Task: Research Airbnb accommodation in Butel, Macedonia from 6th December, 2023 to 15th December, 2023 for 6 adults.6 bedrooms having 6 beds and 6 bathrooms. Property type can be house. Amenities needed are: wifi, TV, free parkinig on premises, gym, breakfast. Look for 5 properties as per requirement.
Action: Mouse moved to (408, 85)
Screenshot: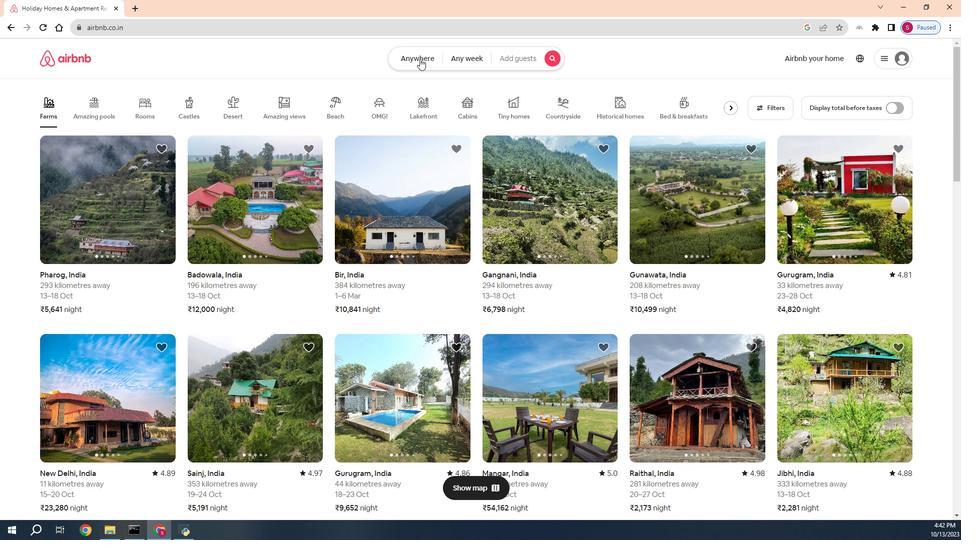
Action: Mouse pressed left at (408, 85)
Screenshot: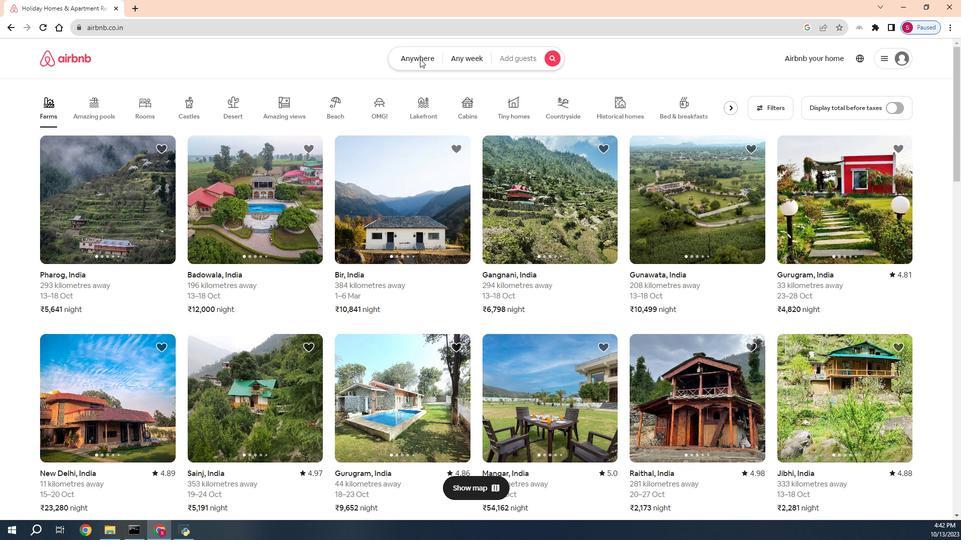
Action: Mouse moved to (362, 120)
Screenshot: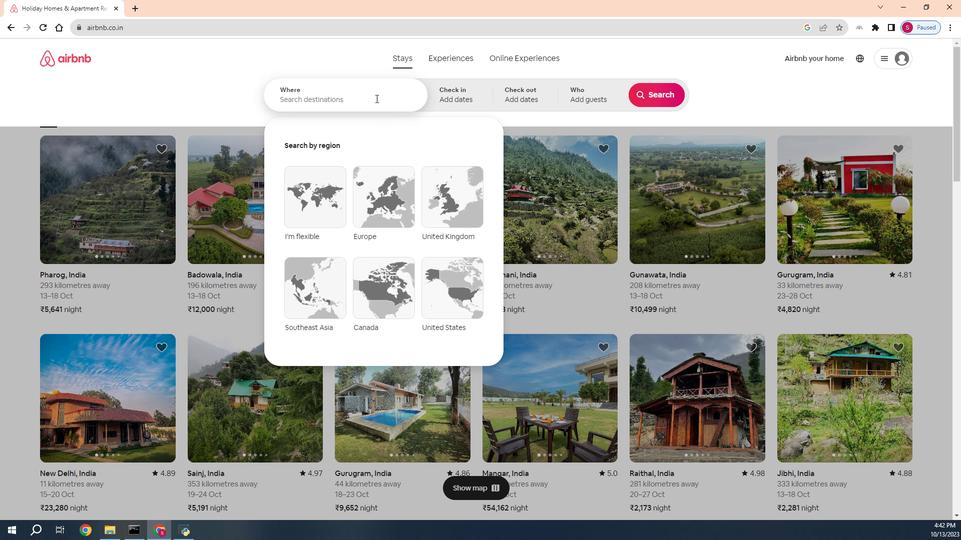 
Action: Mouse pressed left at (362, 120)
Screenshot: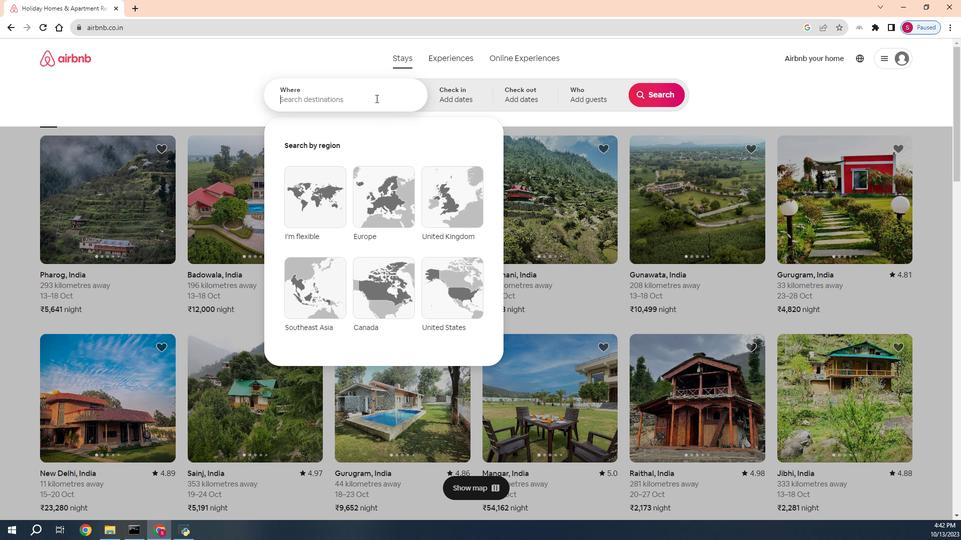 
Action: Mouse moved to (362, 120)
Screenshot: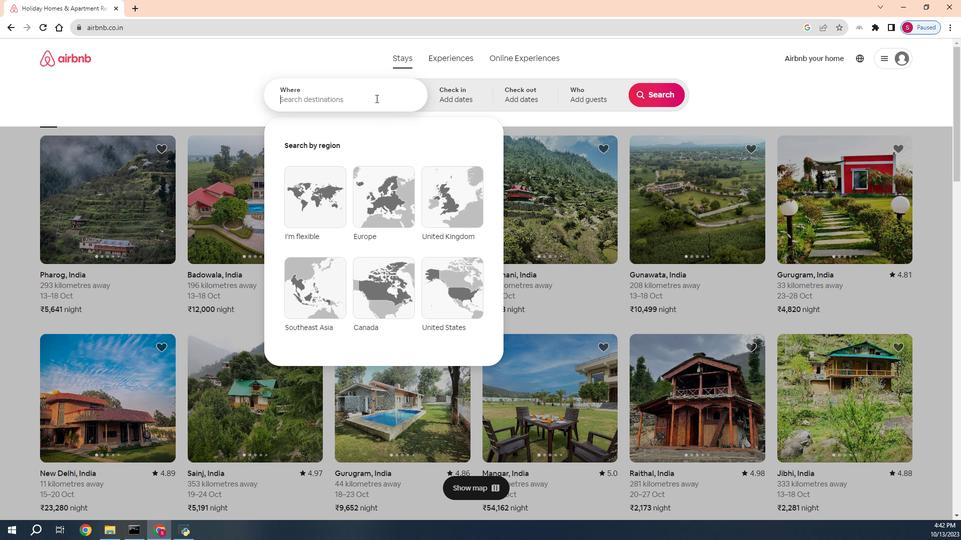 
Action: Key pressed <Key.shift>Butel,<Key.space><Key.shift>Macedonia
Screenshot: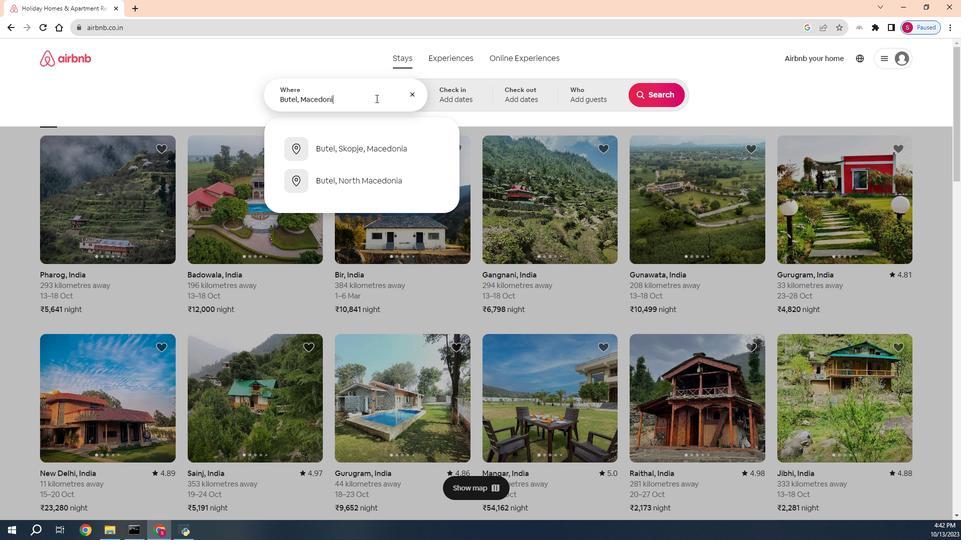 
Action: Mouse moved to (444, 102)
Screenshot: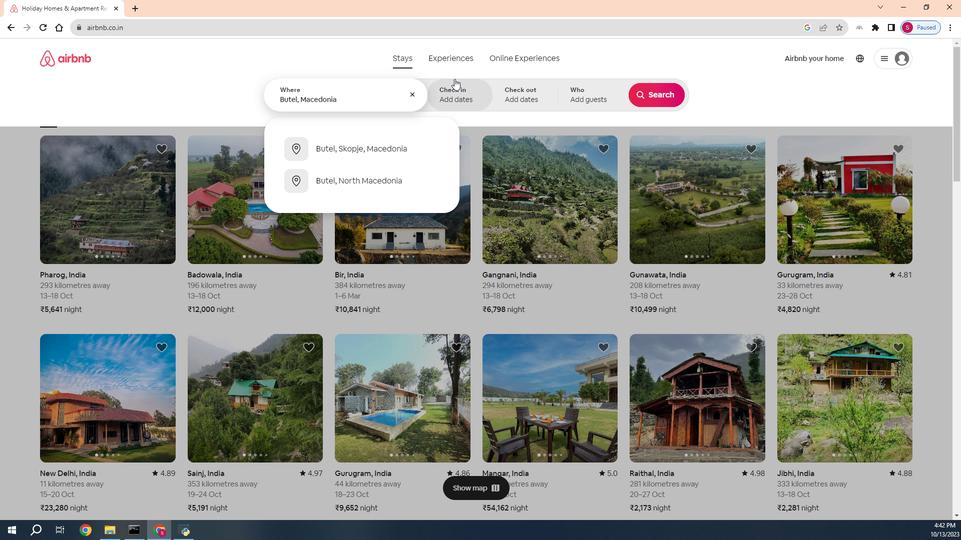 
Action: Mouse pressed left at (444, 102)
Screenshot: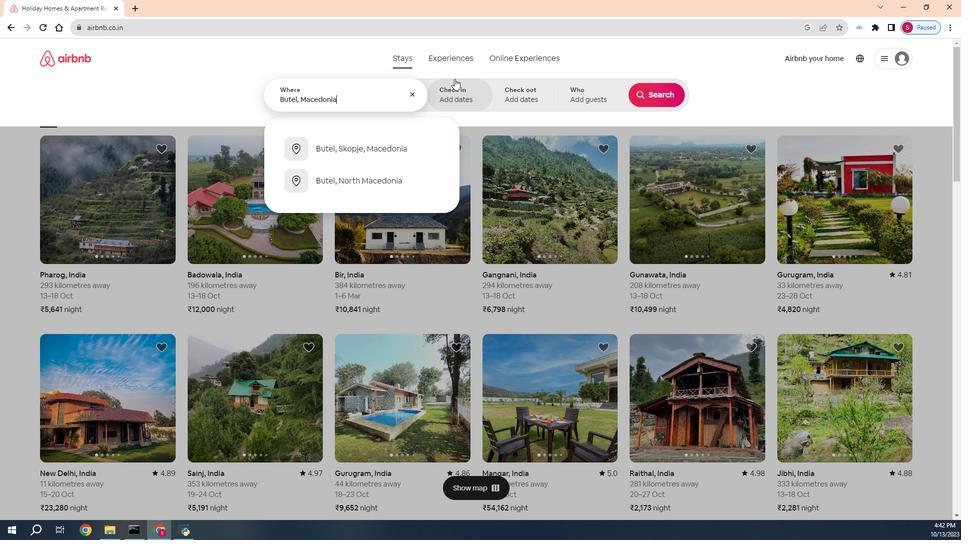 
Action: Mouse moved to (652, 182)
Screenshot: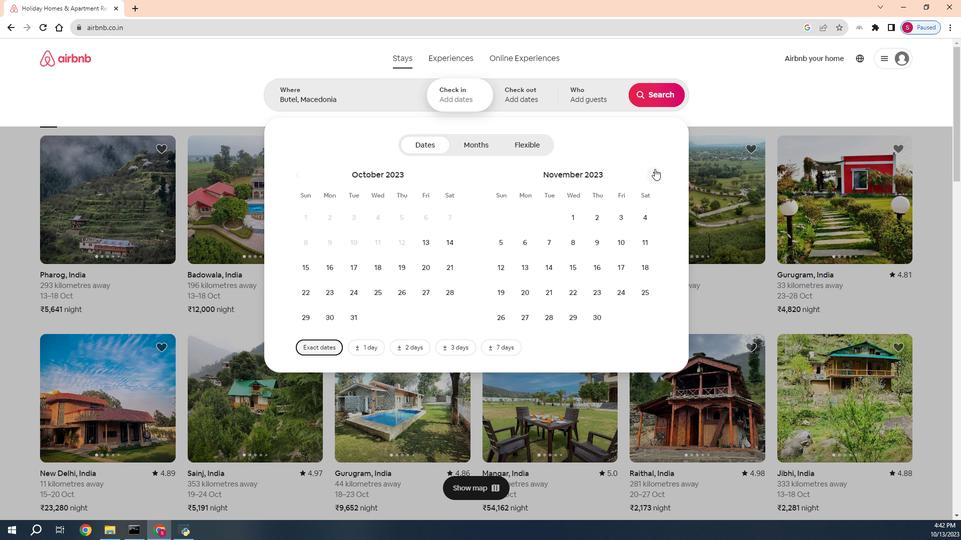 
Action: Mouse pressed left at (652, 182)
Screenshot: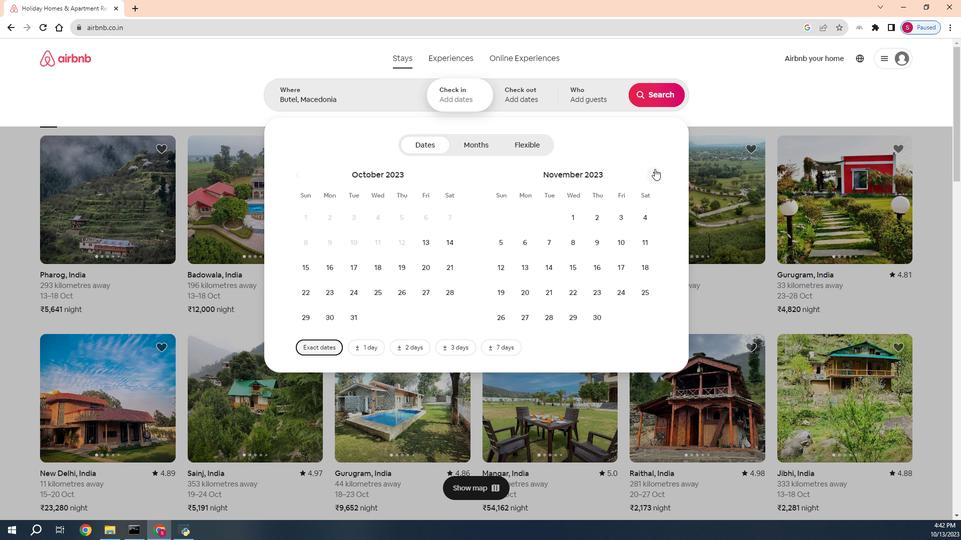 
Action: Mouse moved to (573, 254)
Screenshot: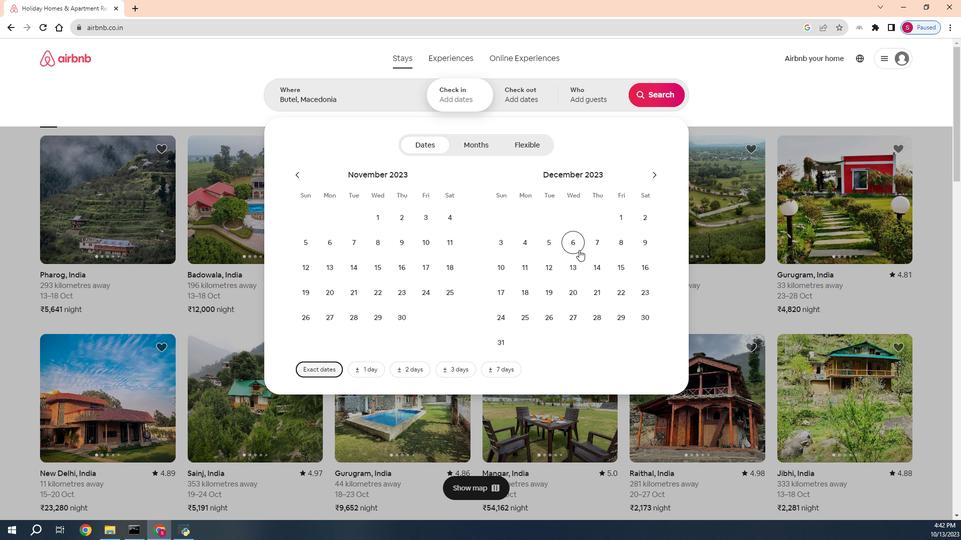 
Action: Mouse pressed left at (573, 254)
Screenshot: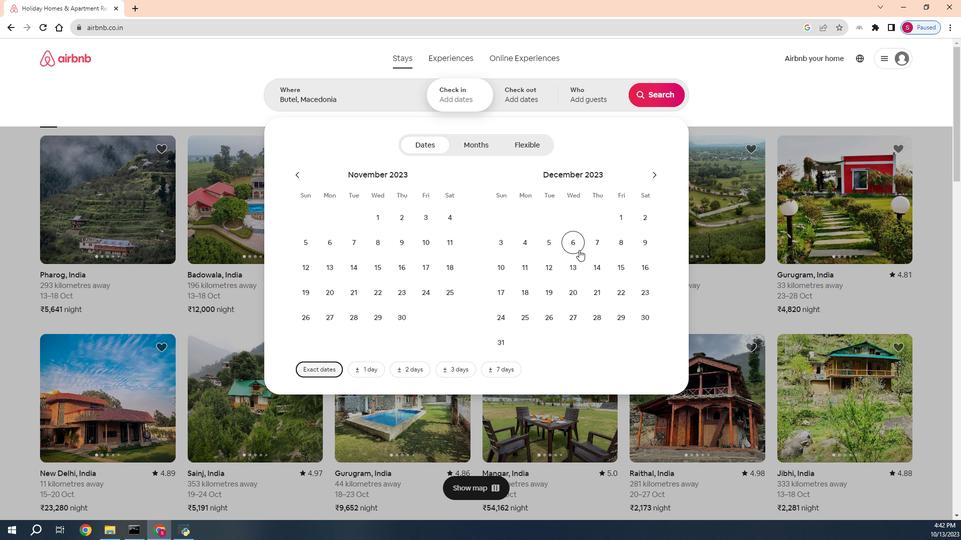 
Action: Mouse moved to (620, 273)
Screenshot: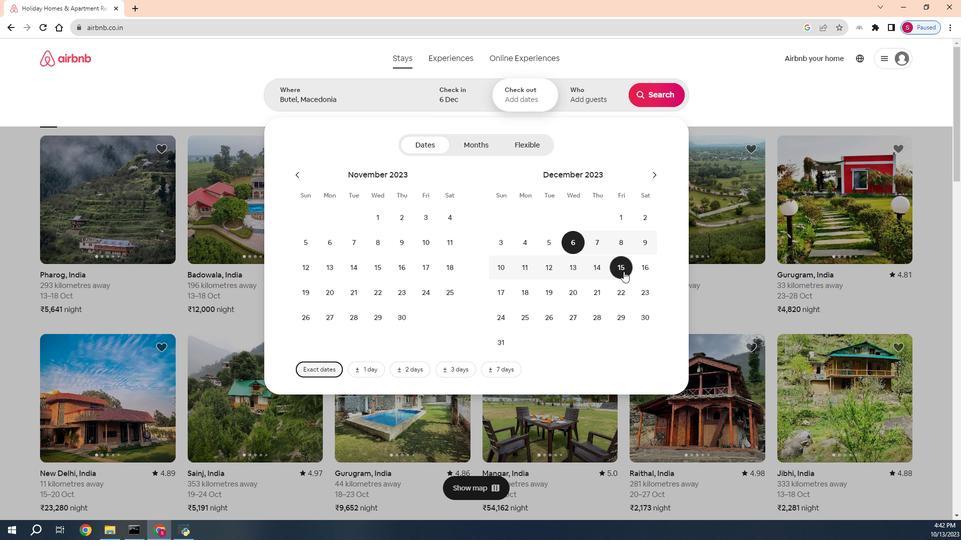 
Action: Mouse pressed left at (620, 273)
Screenshot: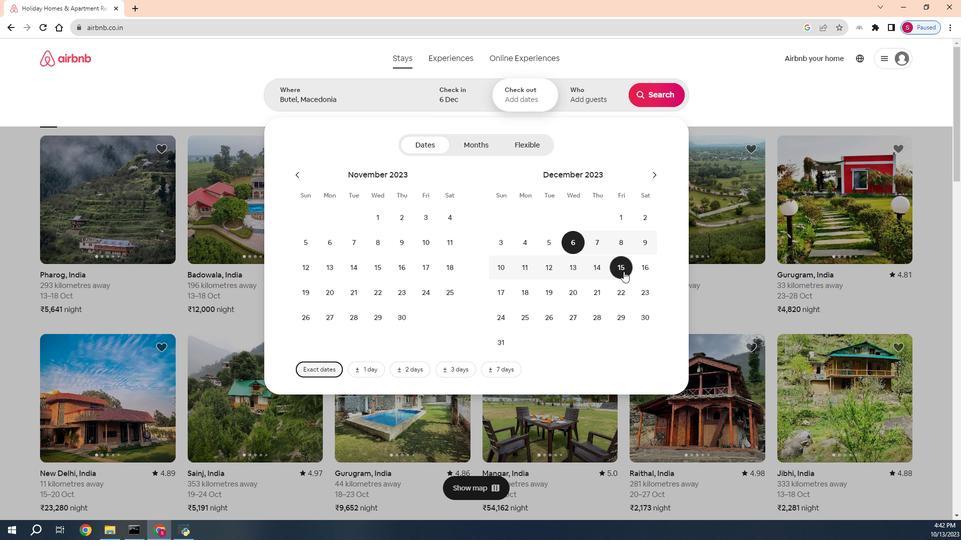 
Action: Mouse moved to (571, 124)
Screenshot: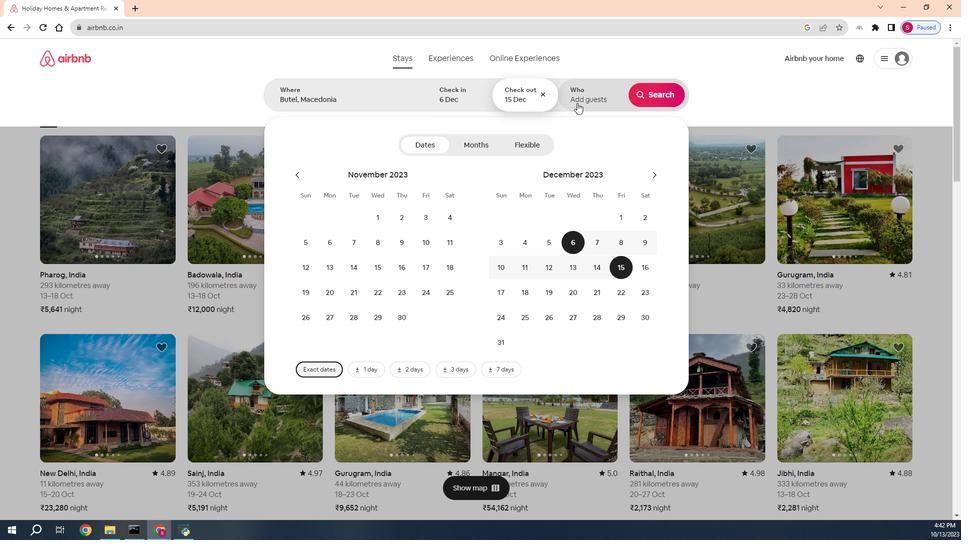 
Action: Mouse pressed left at (571, 124)
Screenshot: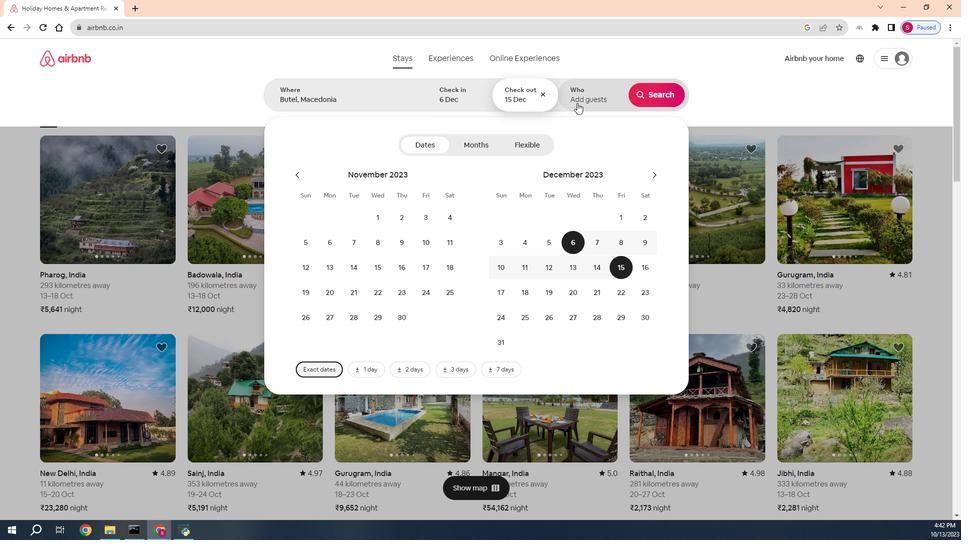 
Action: Mouse moved to (661, 163)
Screenshot: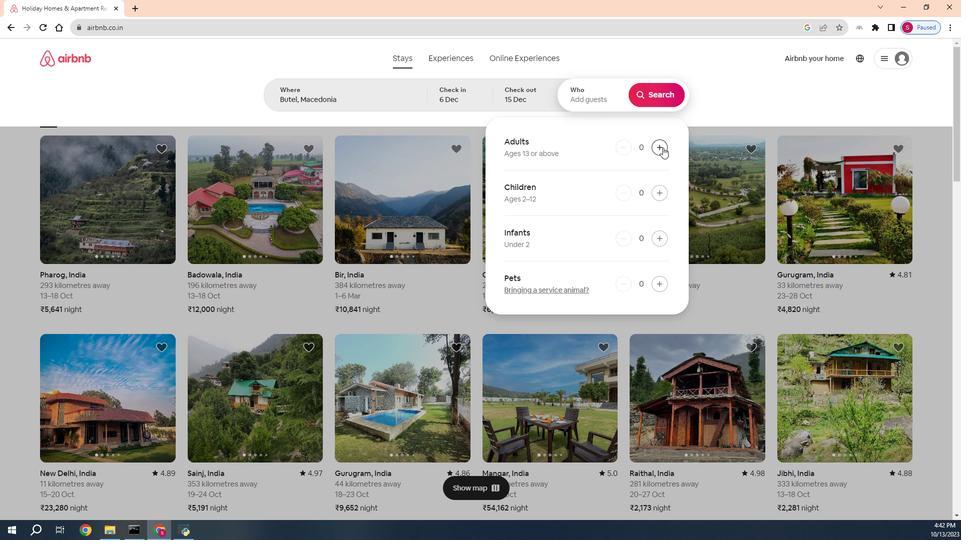 
Action: Mouse pressed left at (661, 163)
Screenshot: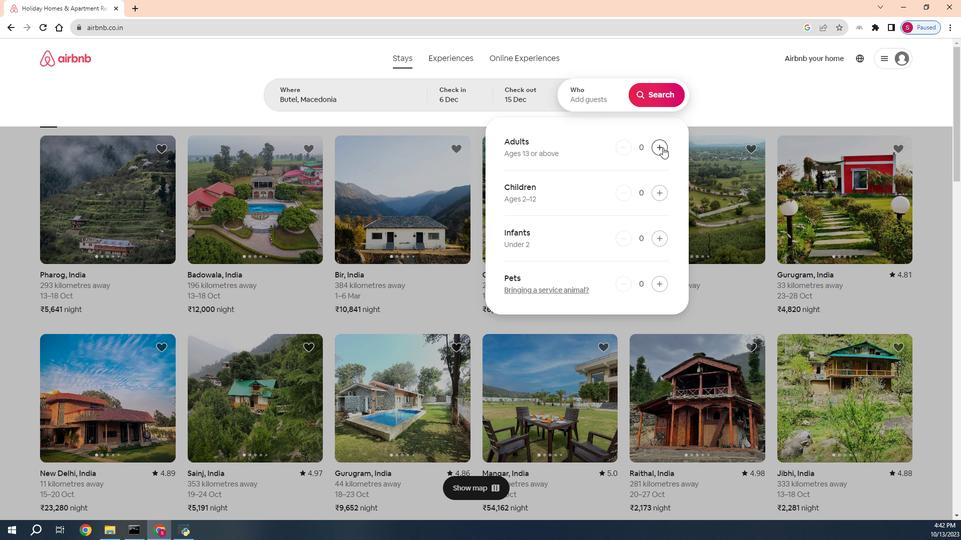 
Action: Mouse pressed left at (661, 163)
Screenshot: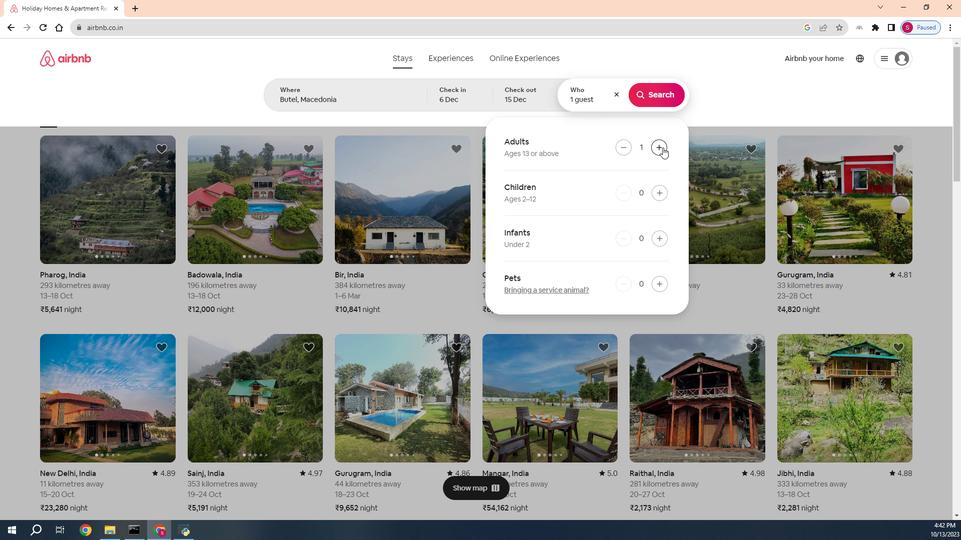 
Action: Mouse pressed left at (661, 163)
Screenshot: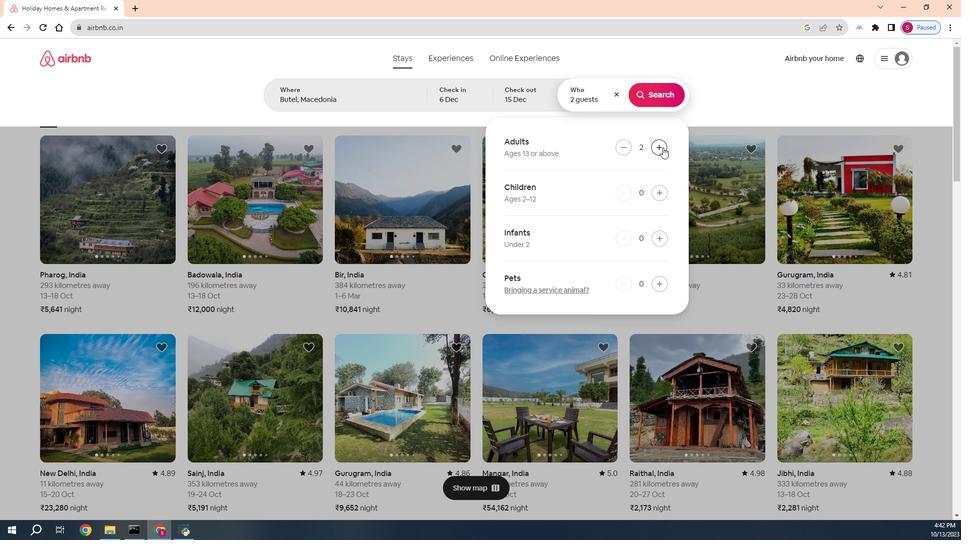 
Action: Mouse pressed left at (661, 163)
Screenshot: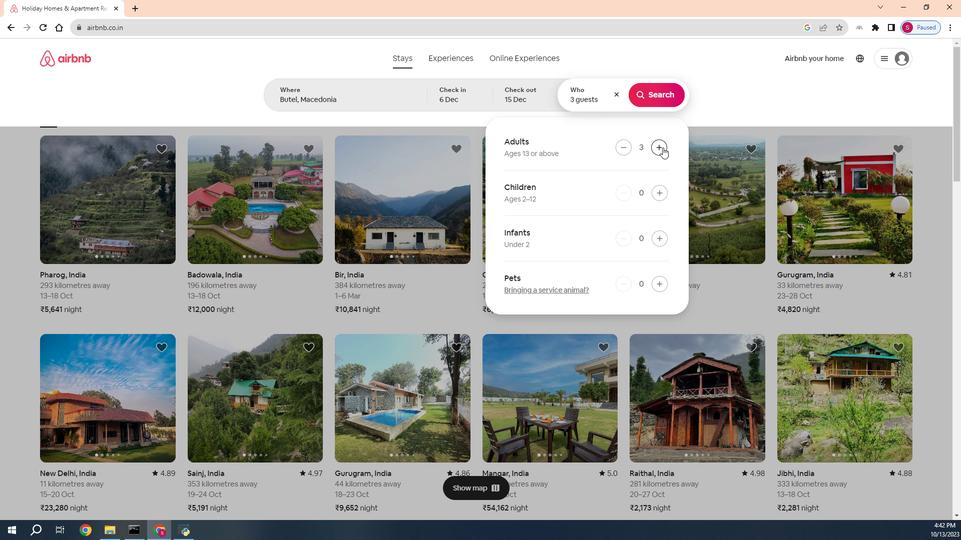 
Action: Mouse pressed left at (661, 163)
Screenshot: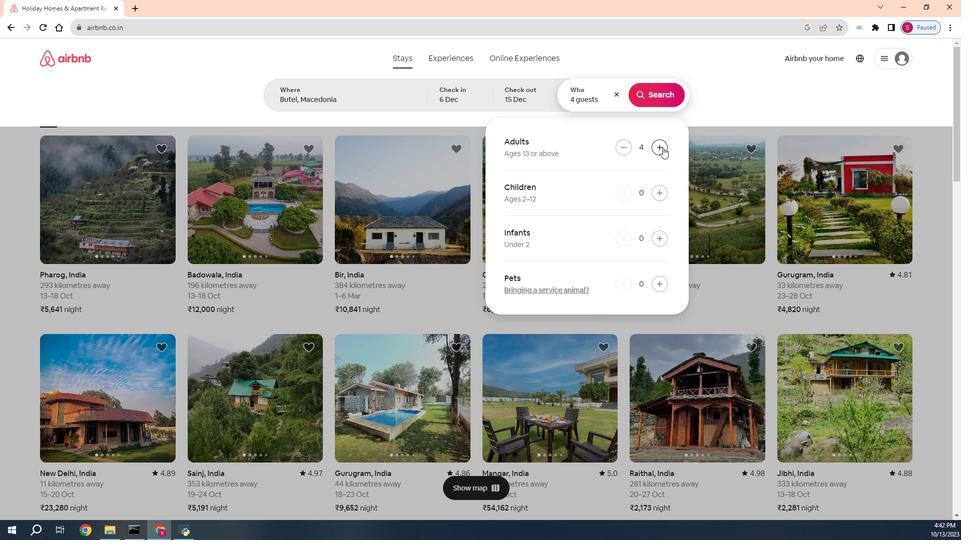 
Action: Mouse pressed left at (661, 163)
Screenshot: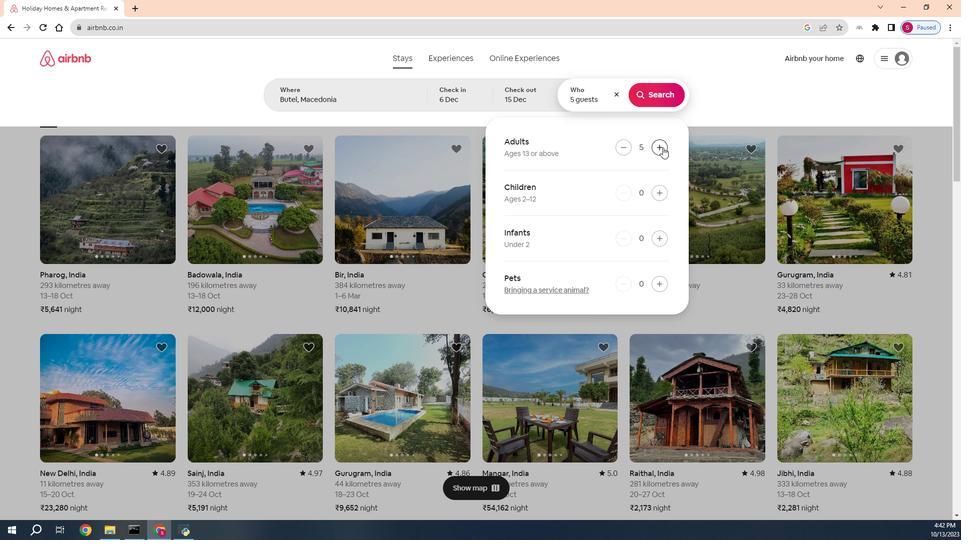 
Action: Mouse moved to (661, 110)
Screenshot: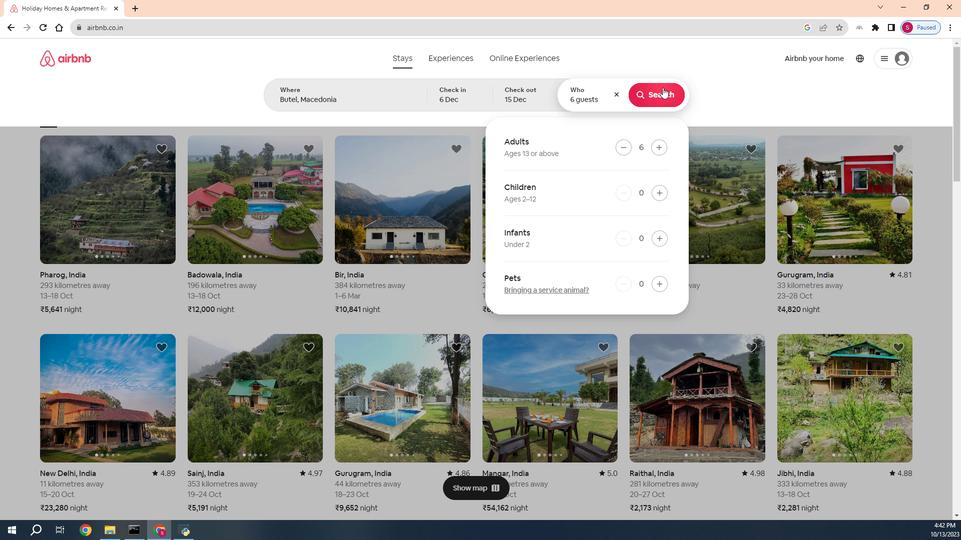 
Action: Mouse pressed left at (661, 110)
Screenshot: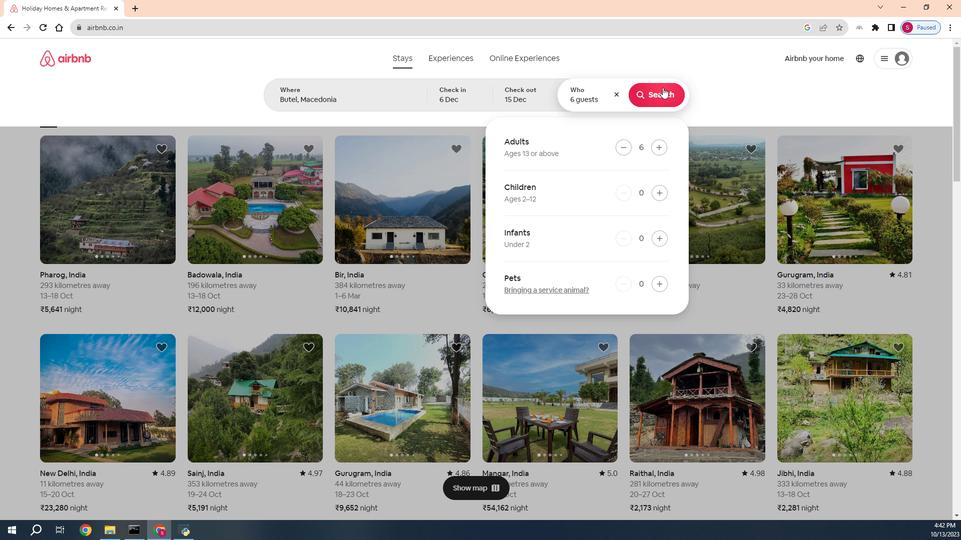 
Action: Mouse moved to (789, 118)
Screenshot: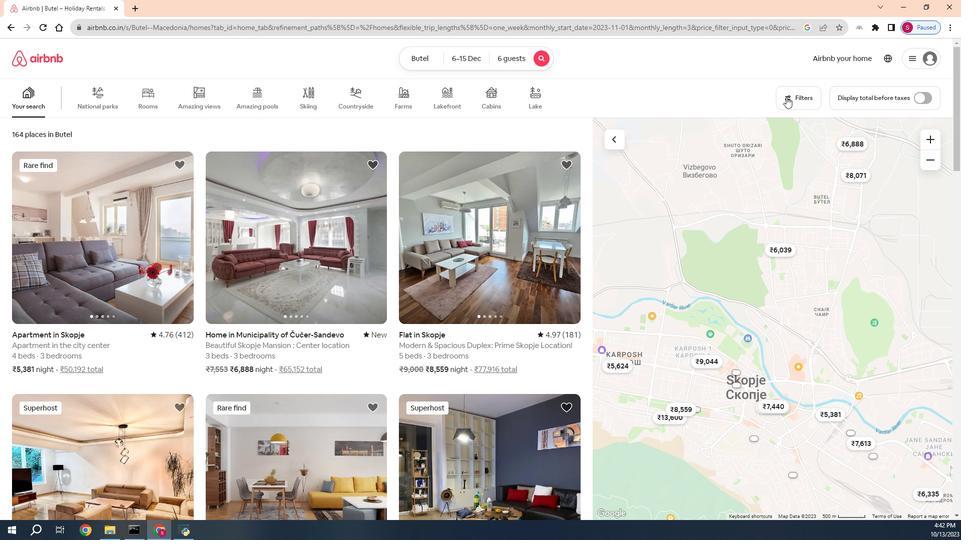 
Action: Mouse pressed left at (789, 118)
Screenshot: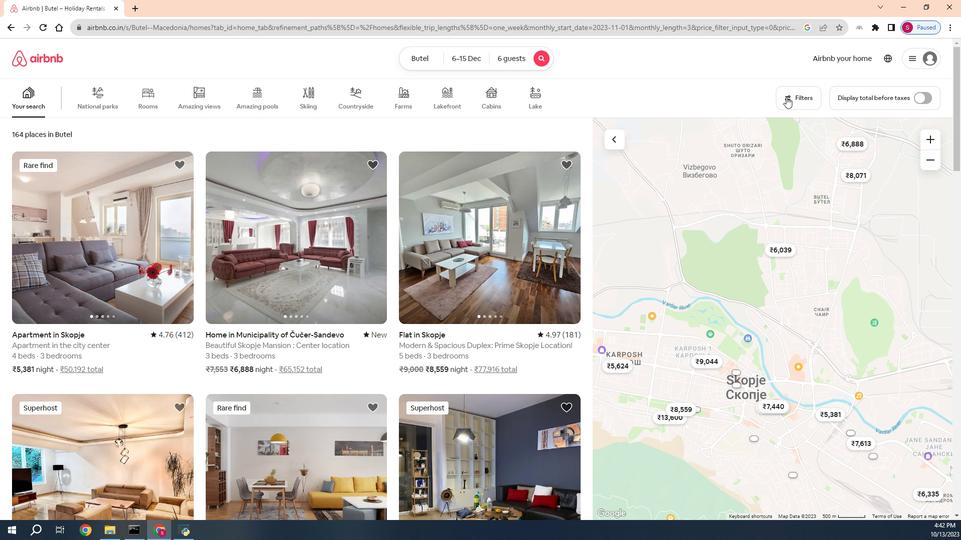 
Action: Mouse moved to (374, 253)
Screenshot: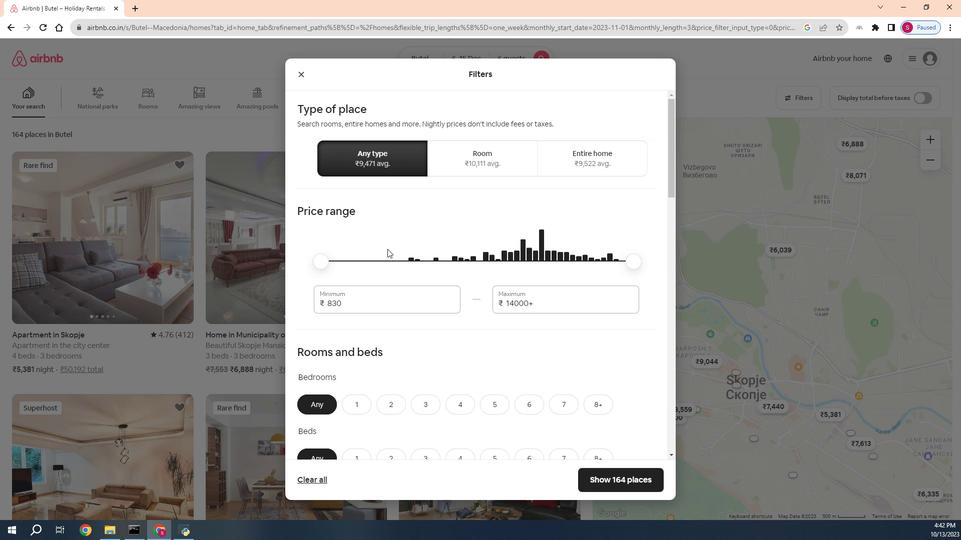 
Action: Mouse scrolled (374, 253) with delta (0, 0)
Screenshot: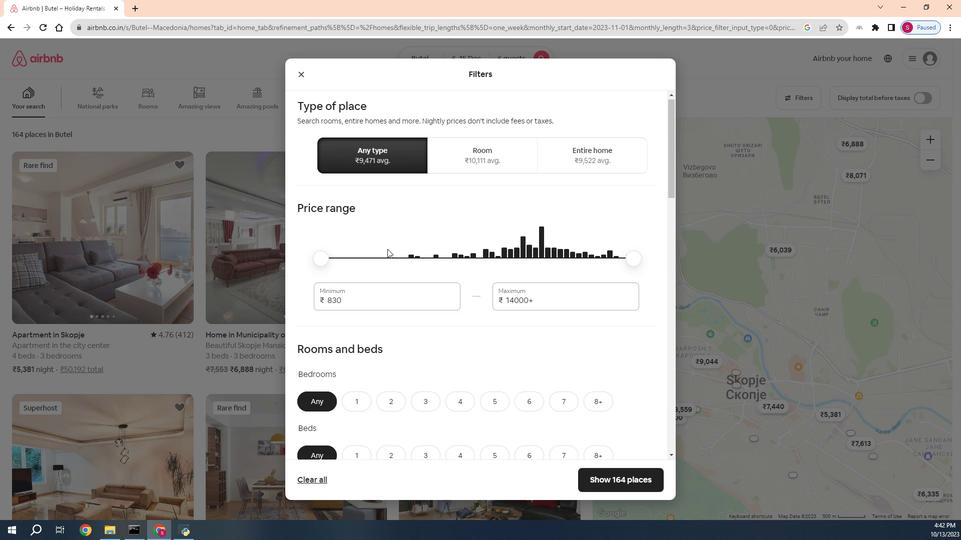 
Action: Mouse scrolled (374, 253) with delta (0, 0)
Screenshot: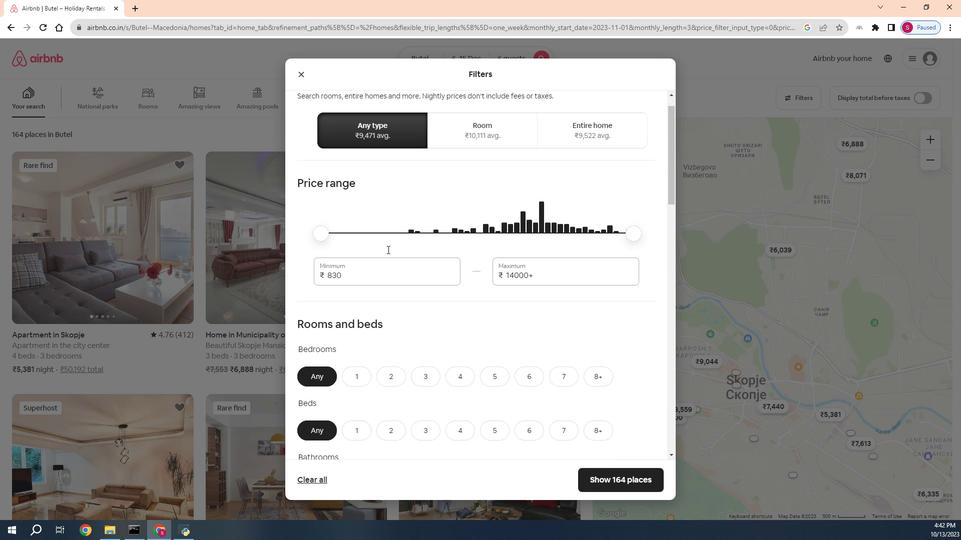 
Action: Mouse scrolled (374, 253) with delta (0, 0)
Screenshot: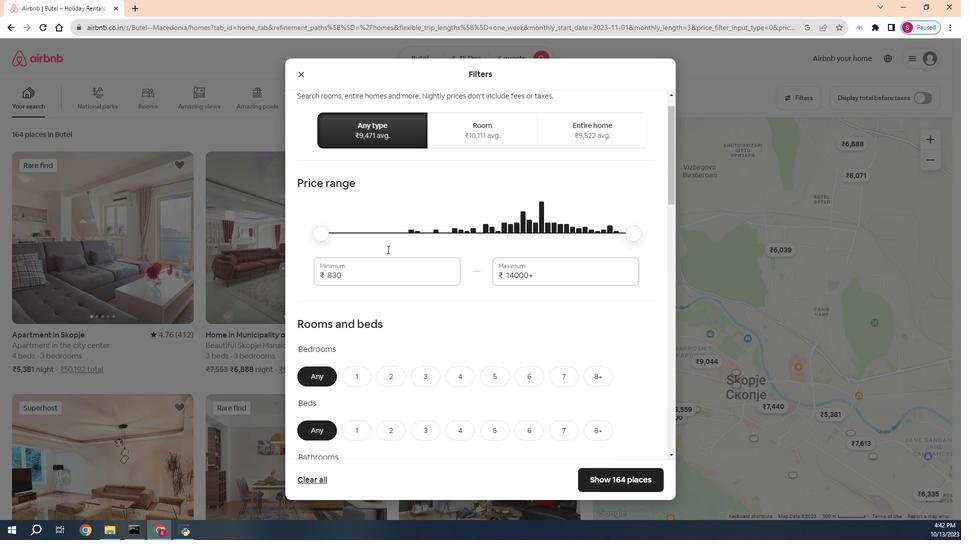 
Action: Mouse moved to (513, 256)
Screenshot: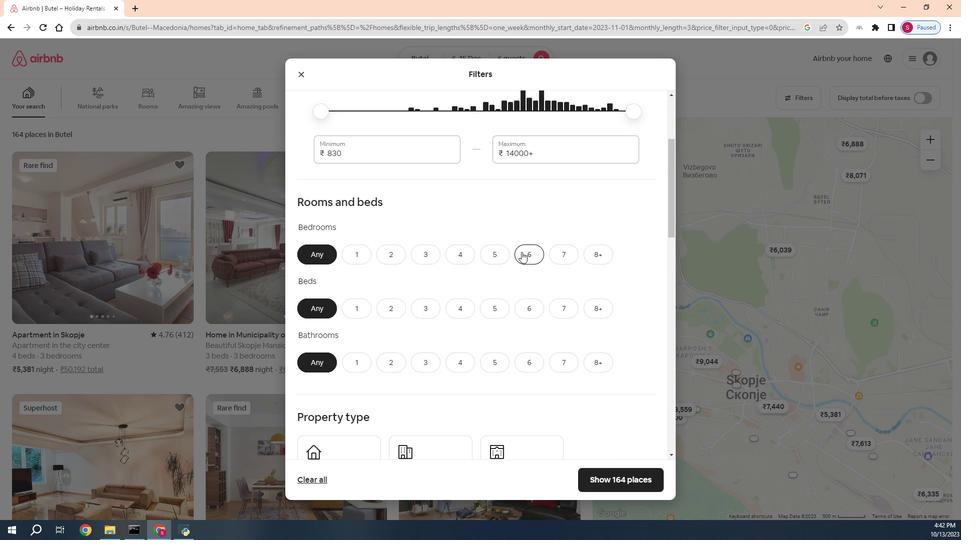
Action: Mouse pressed left at (513, 256)
Screenshot: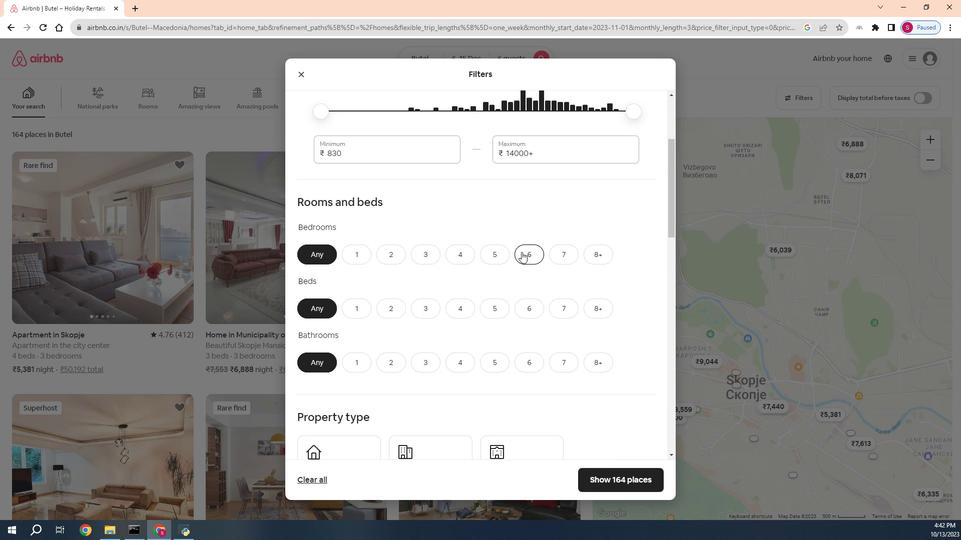 
Action: Mouse moved to (516, 308)
Screenshot: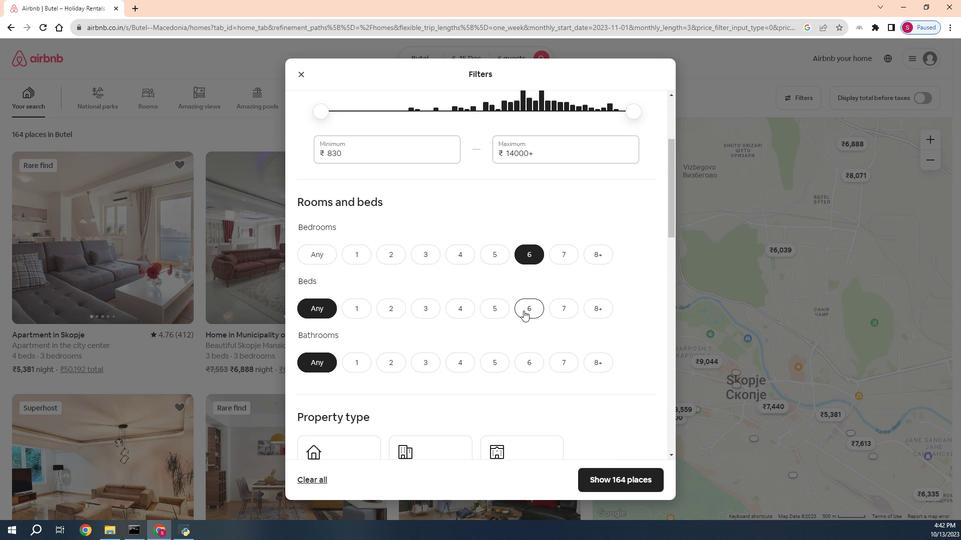 
Action: Mouse pressed left at (516, 308)
Screenshot: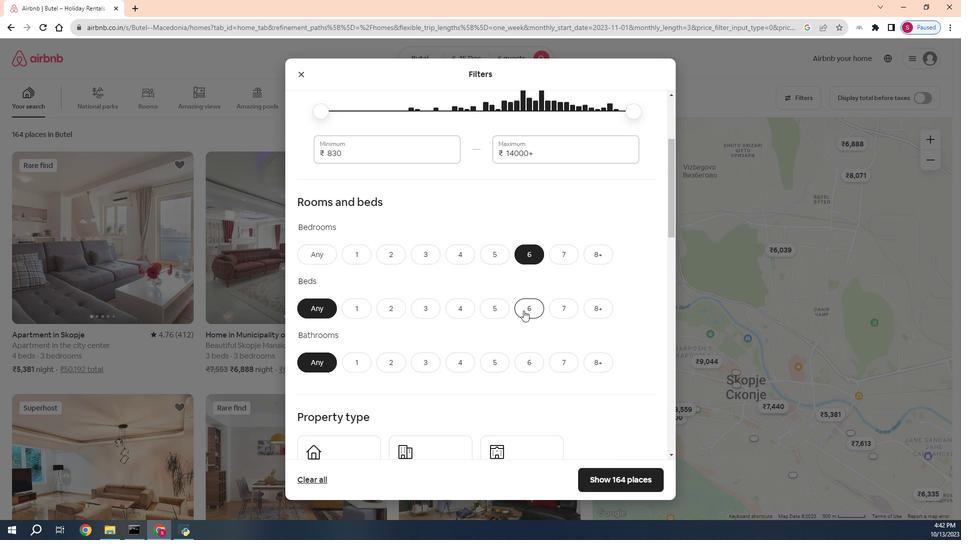 
Action: Mouse moved to (522, 358)
Screenshot: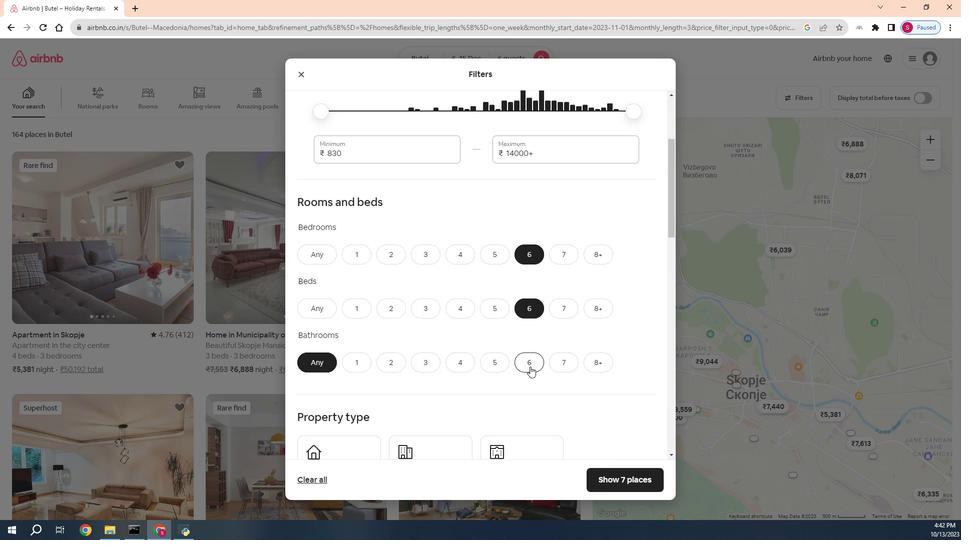 
Action: Mouse pressed left at (522, 358)
Screenshot: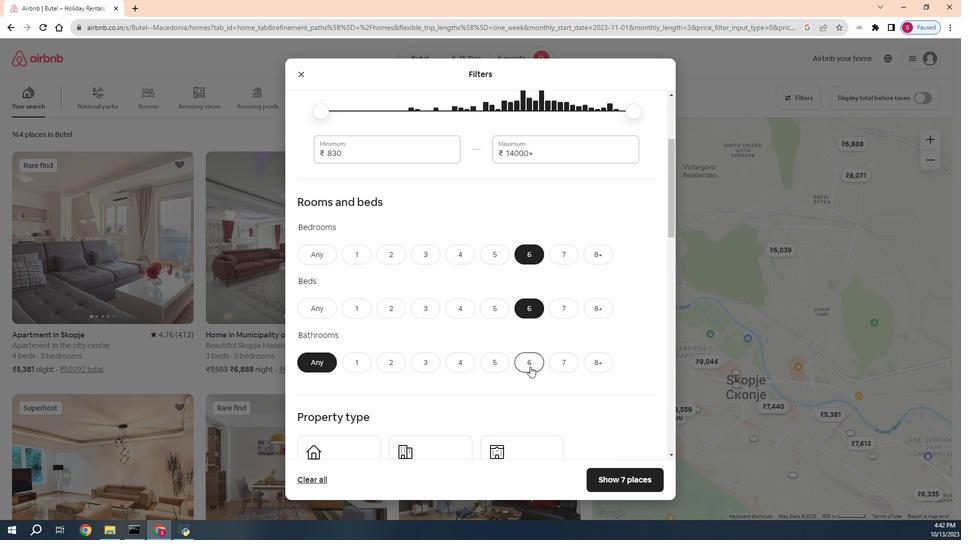 
Action: Mouse moved to (390, 327)
Screenshot: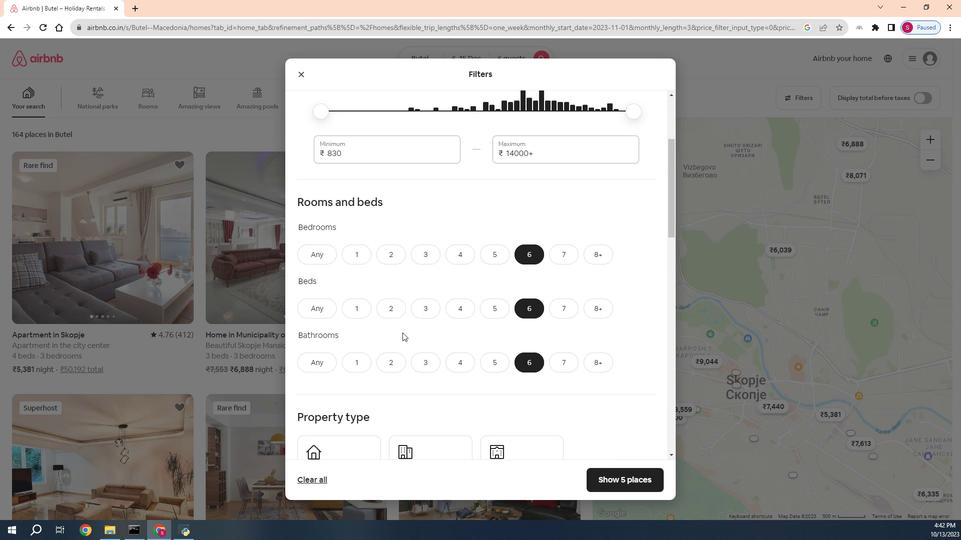 
Action: Mouse scrolled (390, 327) with delta (0, 0)
Screenshot: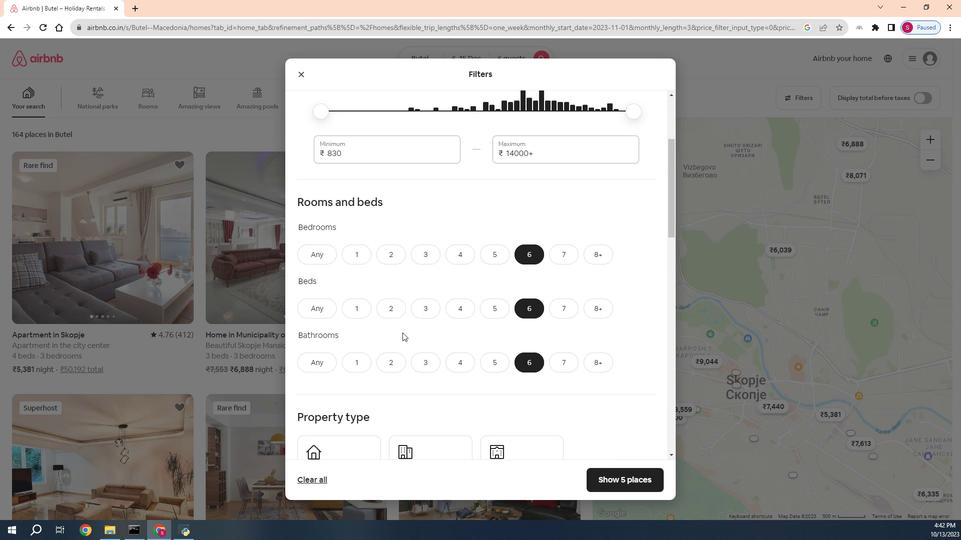 
Action: Mouse scrolled (390, 327) with delta (0, 0)
Screenshot: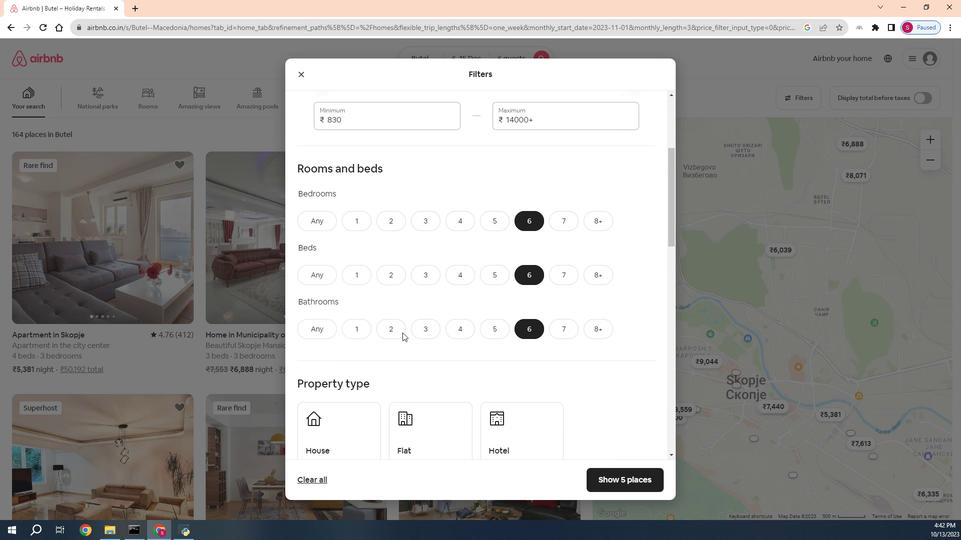
Action: Mouse scrolled (390, 327) with delta (0, 0)
Screenshot: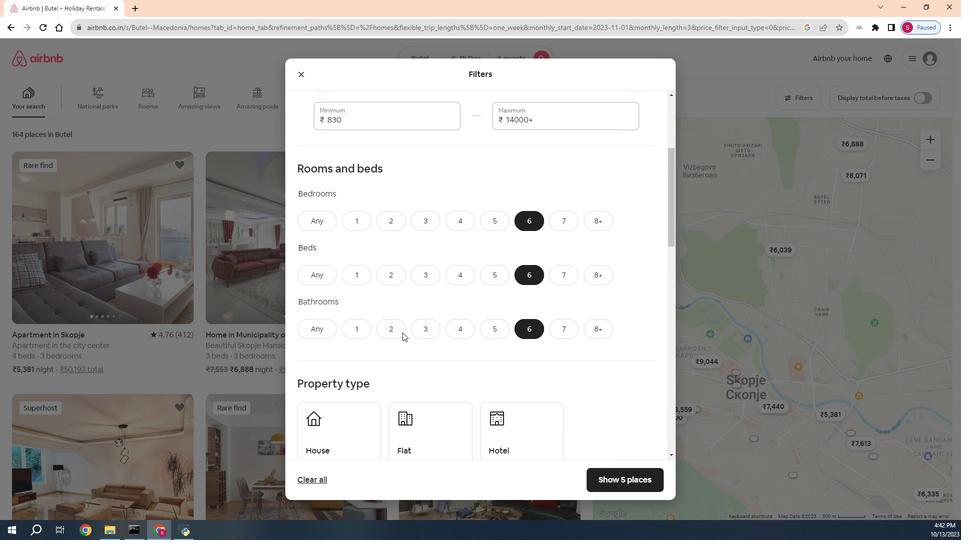 
Action: Mouse moved to (315, 328)
Screenshot: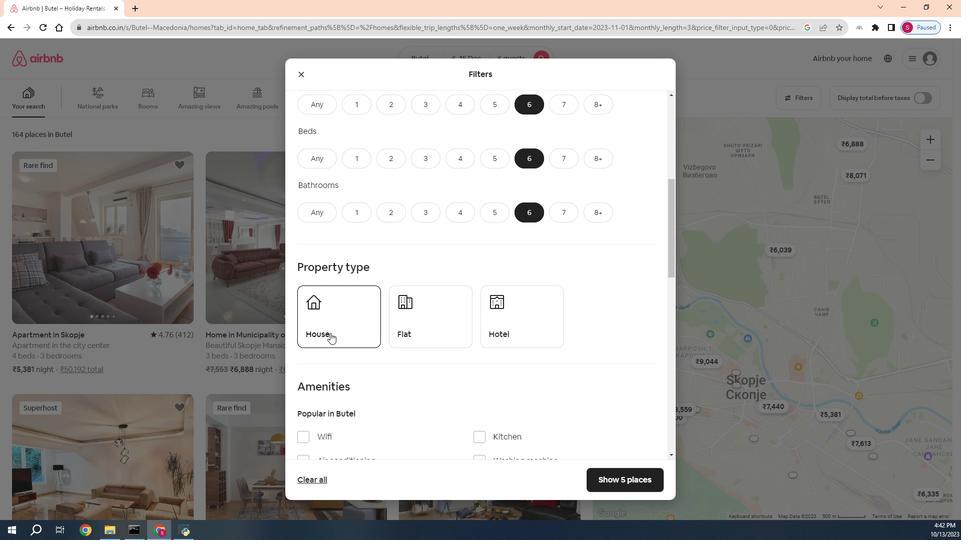 
Action: Mouse pressed left at (315, 328)
Screenshot: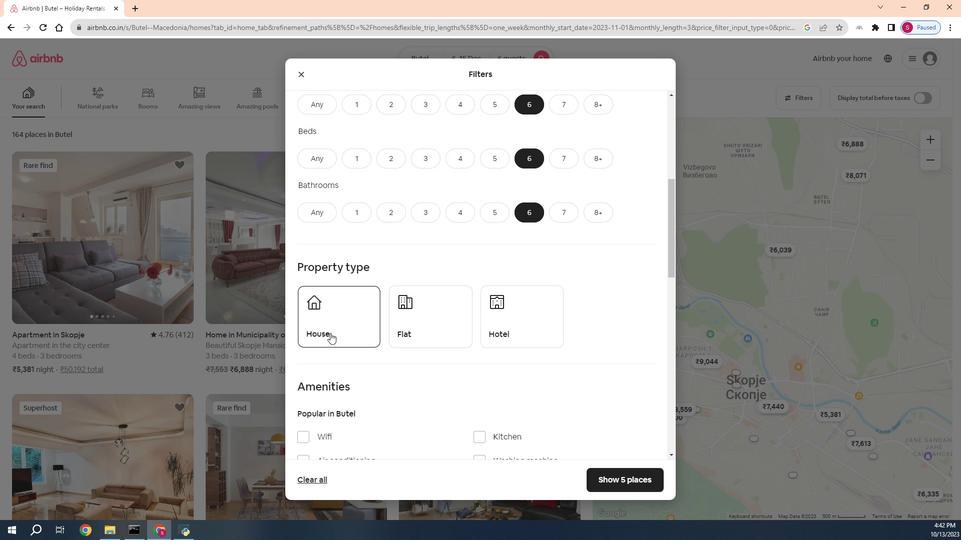 
Action: Mouse moved to (416, 359)
Screenshot: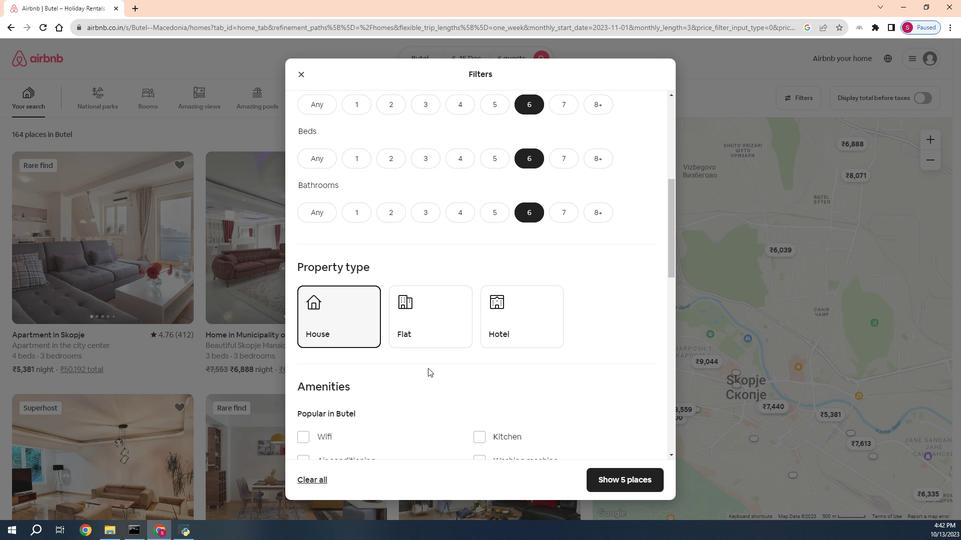 
Action: Mouse scrolled (416, 358) with delta (0, 0)
Screenshot: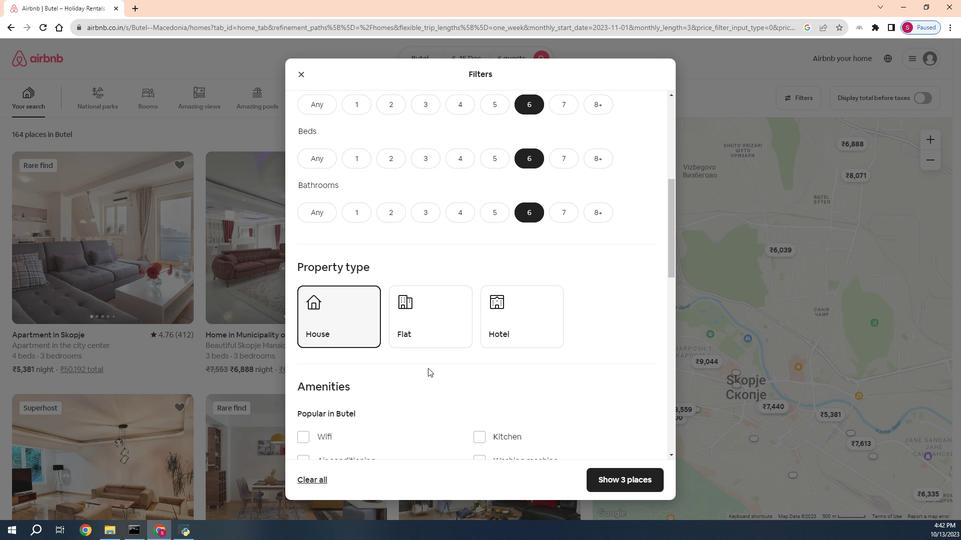 
Action: Mouse scrolled (416, 358) with delta (0, 0)
Screenshot: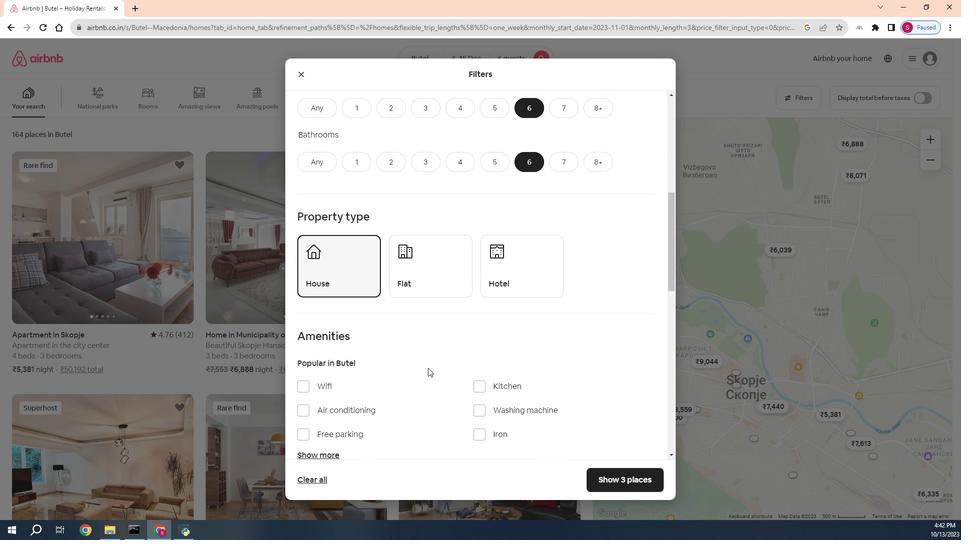 
Action: Mouse scrolled (416, 358) with delta (0, 0)
Screenshot: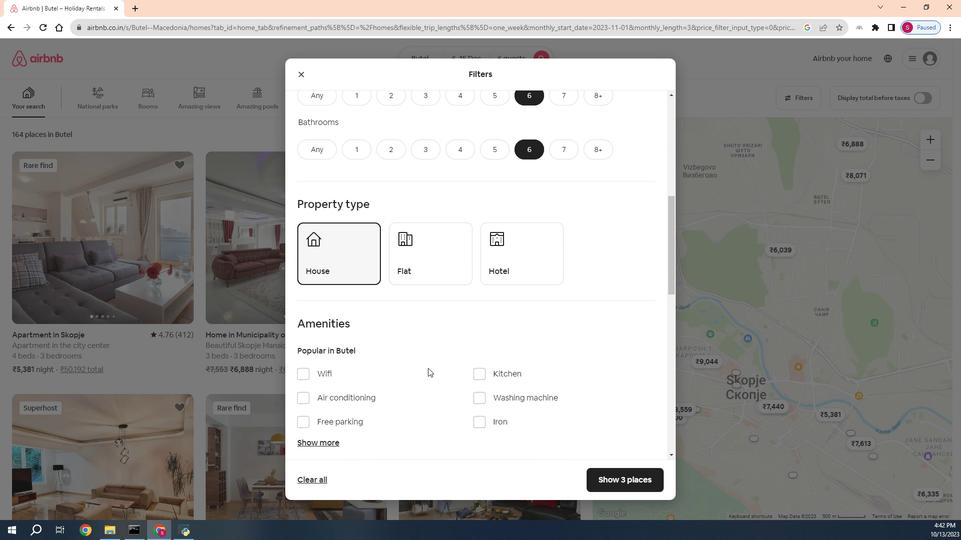 
Action: Mouse moved to (291, 285)
Screenshot: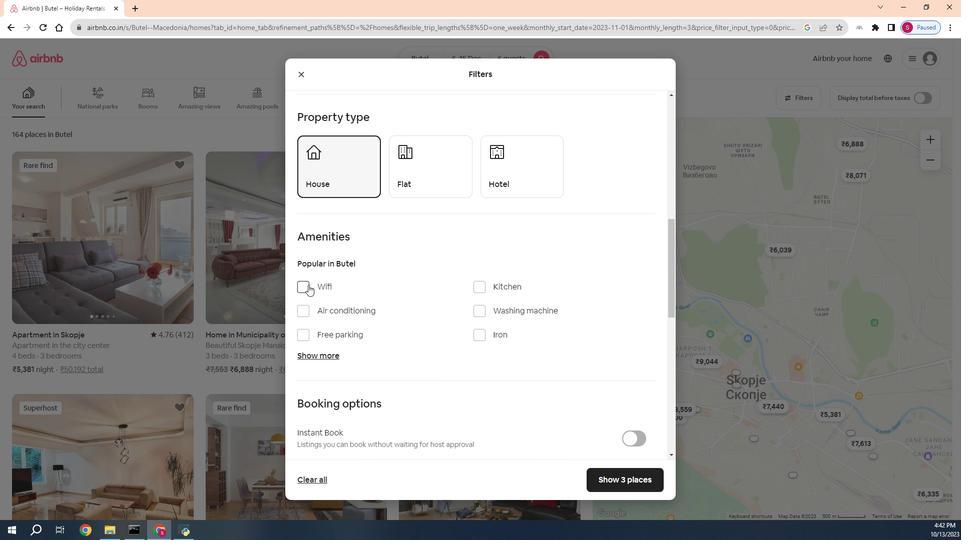 
Action: Mouse pressed left at (291, 285)
Screenshot: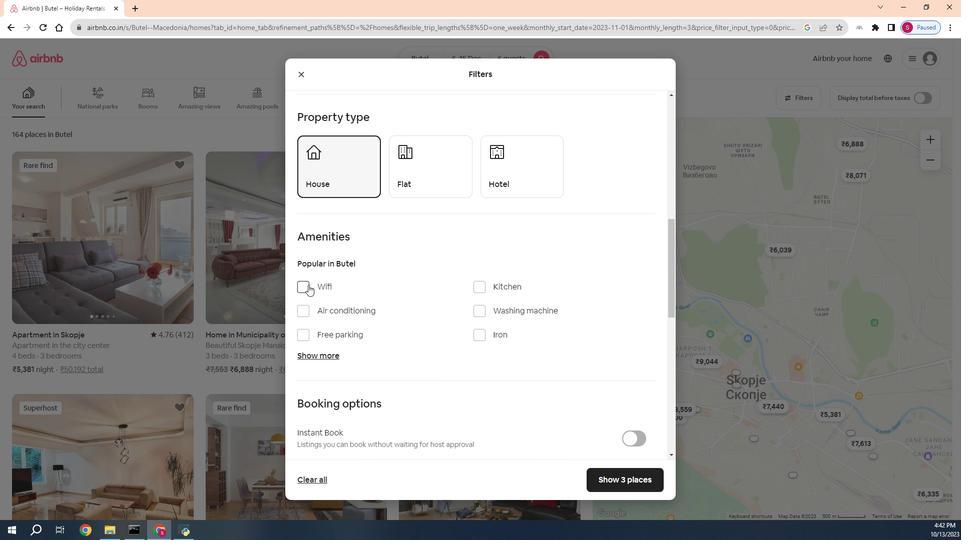 
Action: Mouse moved to (298, 344)
Screenshot: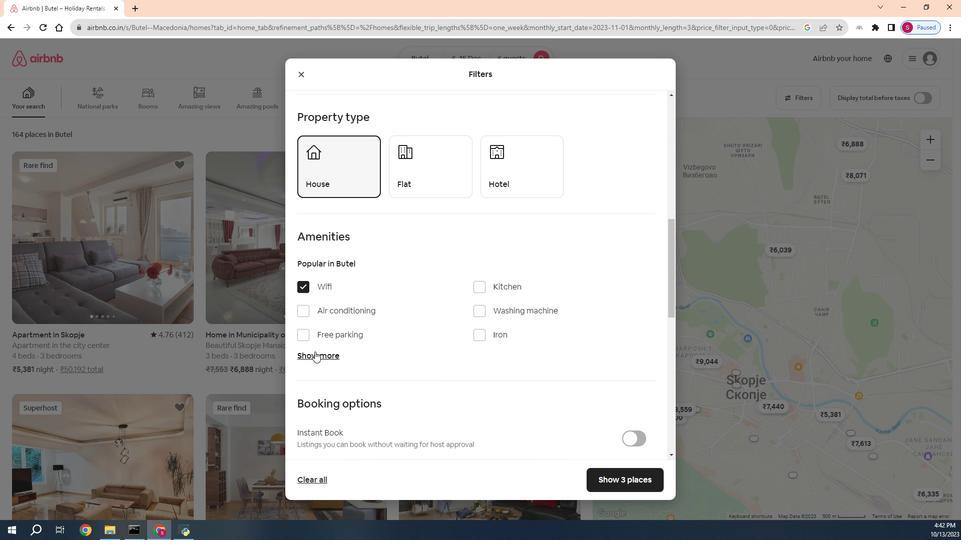 
Action: Mouse pressed left at (298, 344)
Screenshot: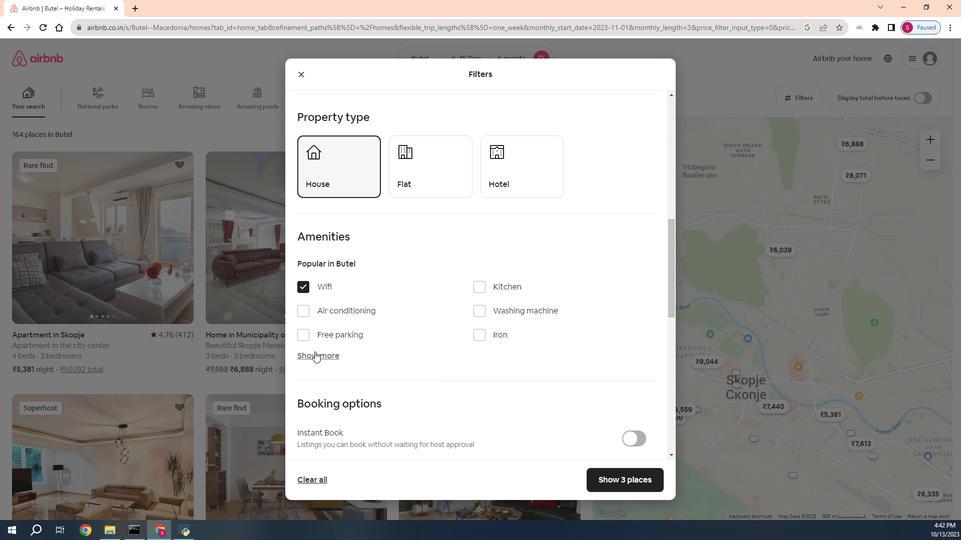 
Action: Mouse moved to (465, 398)
Screenshot: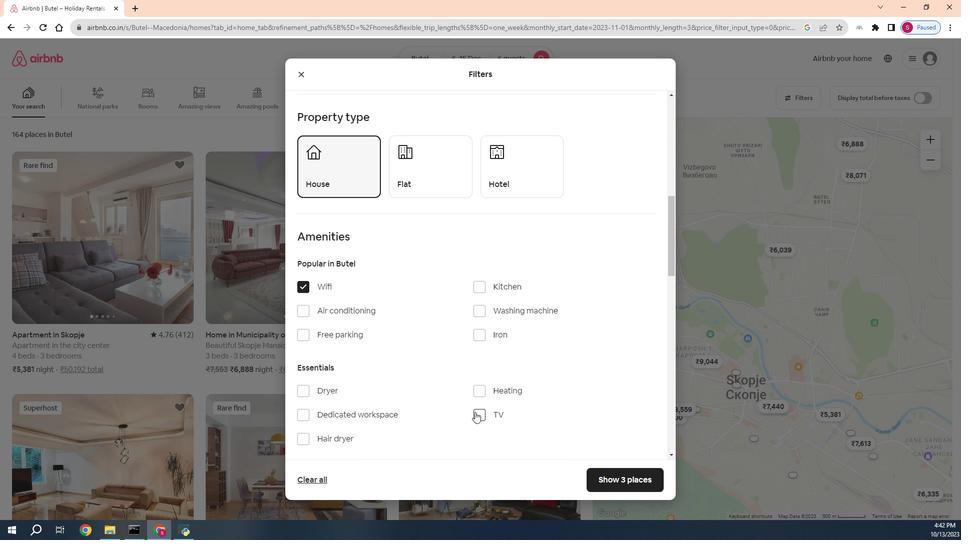 
Action: Mouse pressed left at (465, 398)
Screenshot: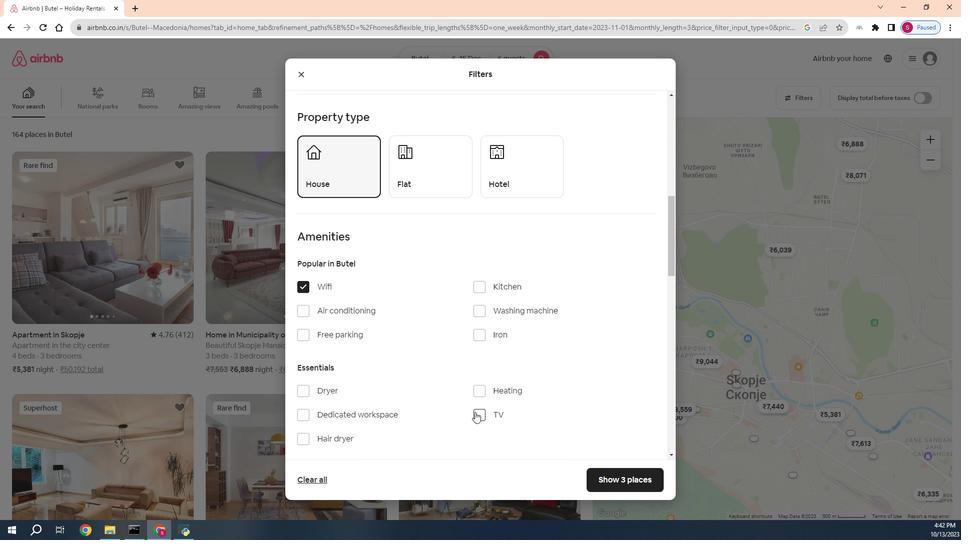
Action: Mouse moved to (282, 327)
Screenshot: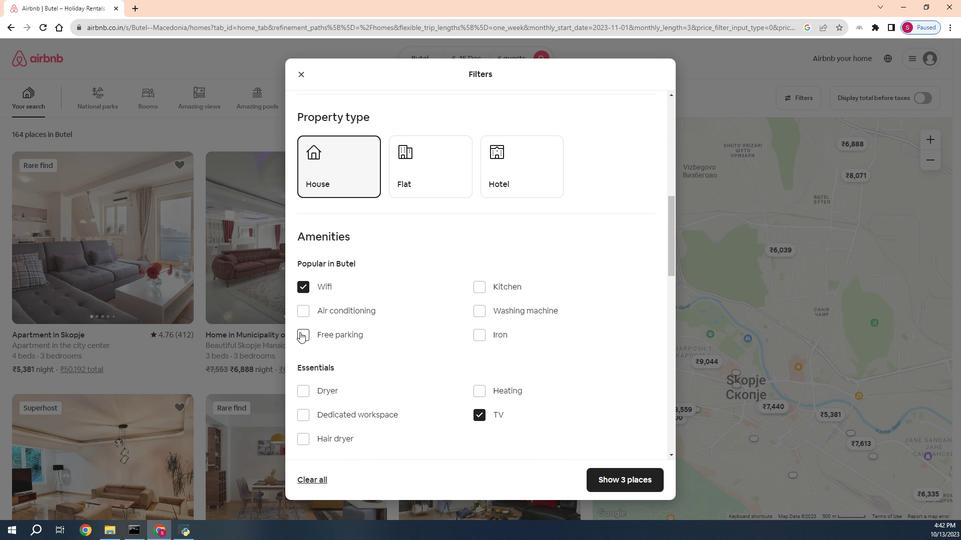 
Action: Mouse pressed left at (282, 327)
Screenshot: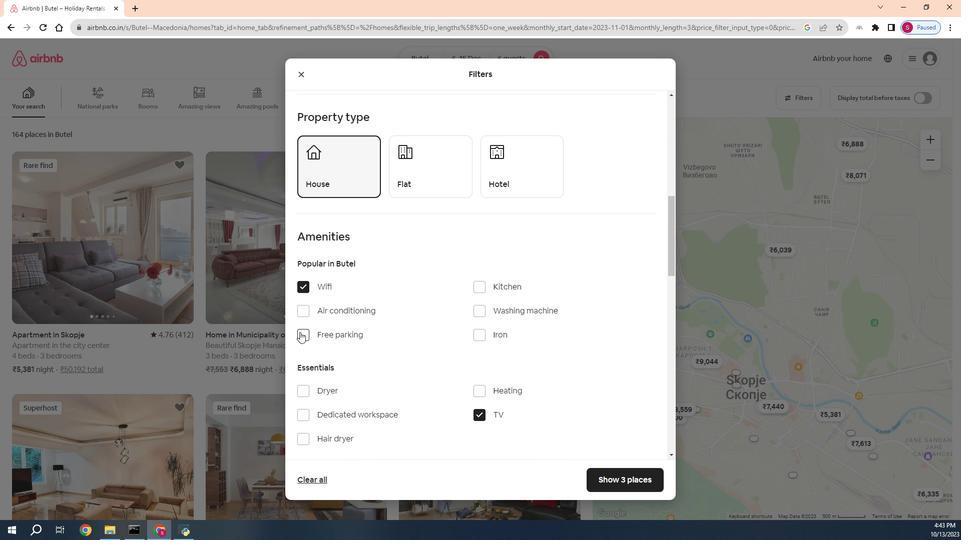 
Action: Mouse moved to (399, 363)
Screenshot: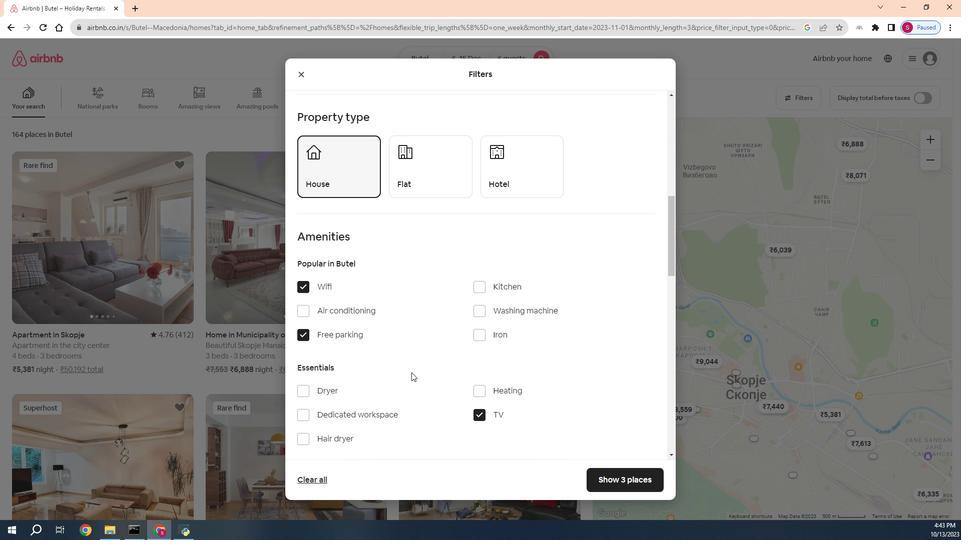 
Action: Mouse scrolled (399, 362) with delta (0, 0)
Screenshot: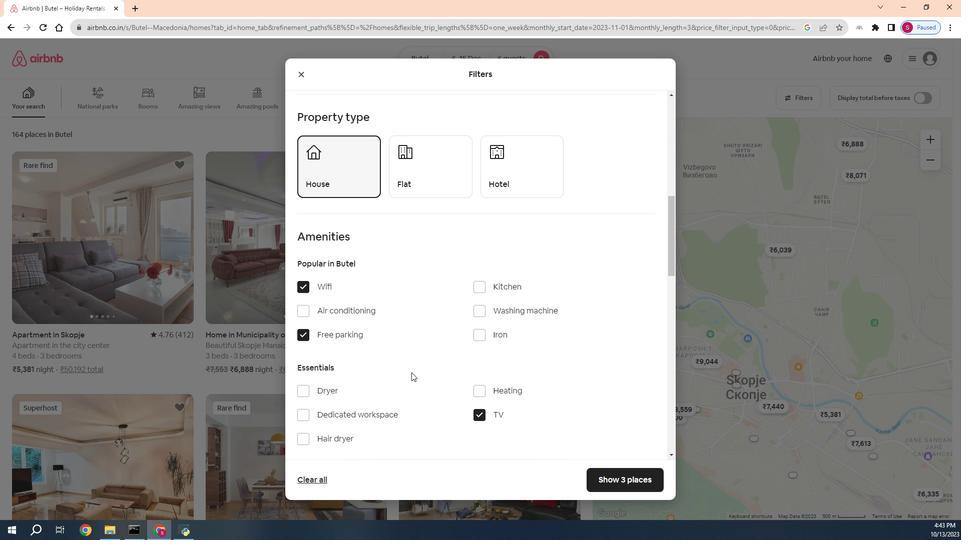
Action: Mouse scrolled (399, 362) with delta (0, 0)
Screenshot: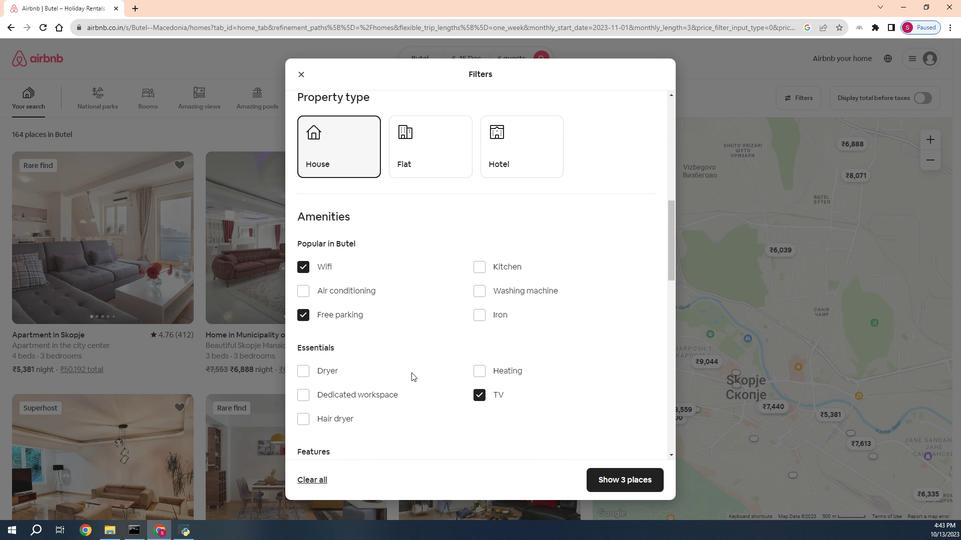 
Action: Mouse moved to (435, 371)
Screenshot: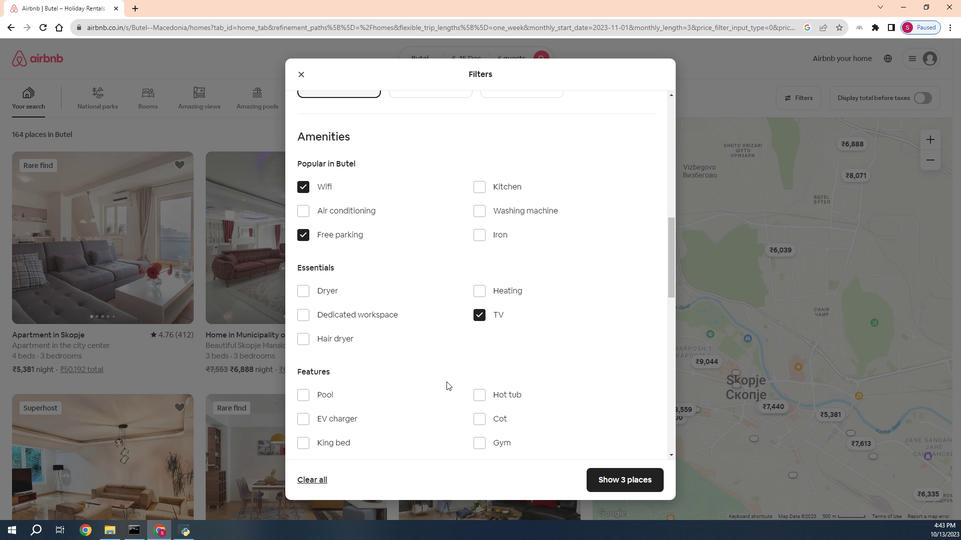 
Action: Mouse scrolled (435, 370) with delta (0, 0)
Screenshot: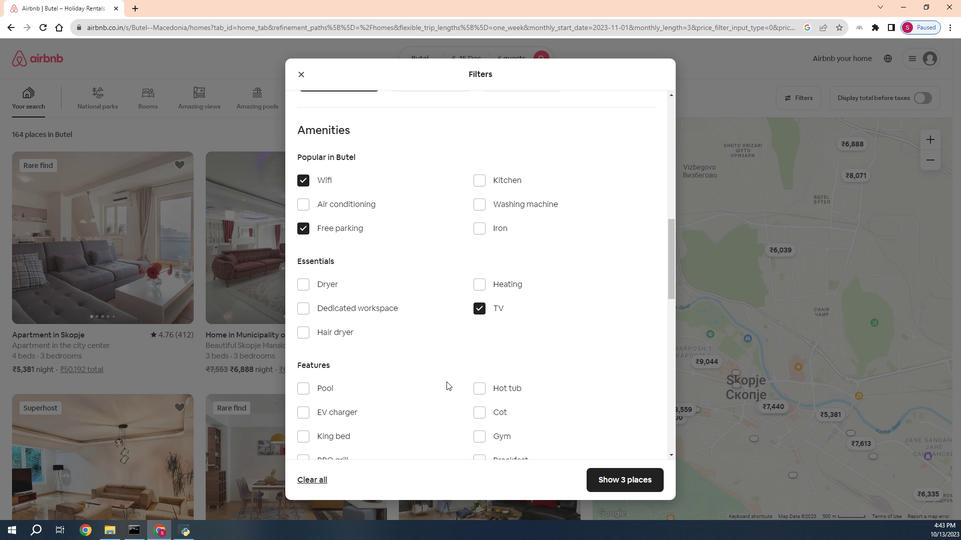 
Action: Mouse scrolled (435, 370) with delta (0, 0)
Screenshot: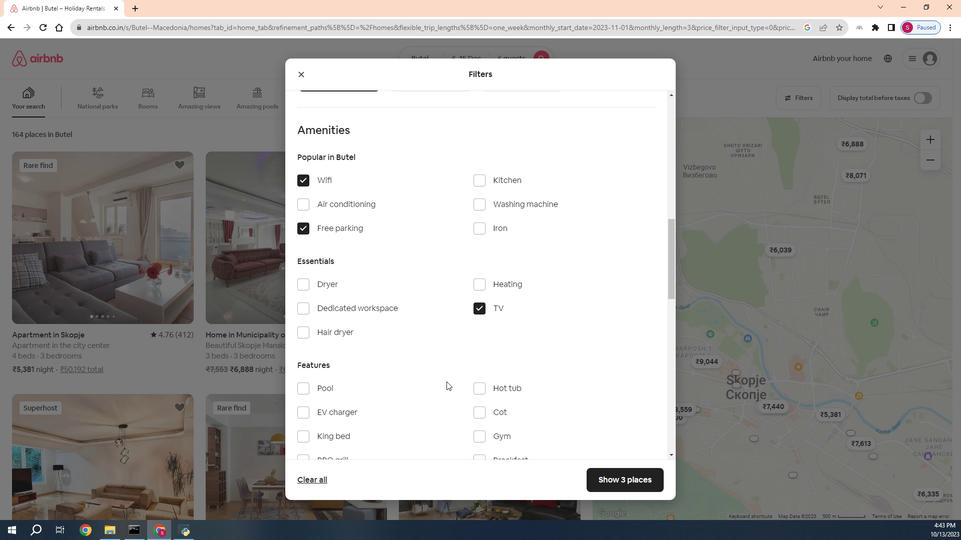 
Action: Mouse moved to (466, 332)
Screenshot: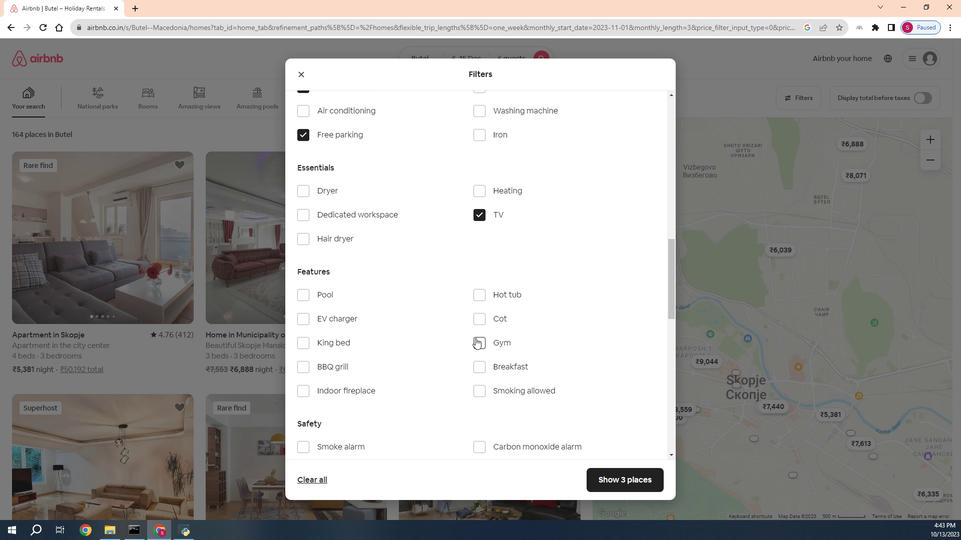 
Action: Mouse pressed left at (466, 332)
Screenshot: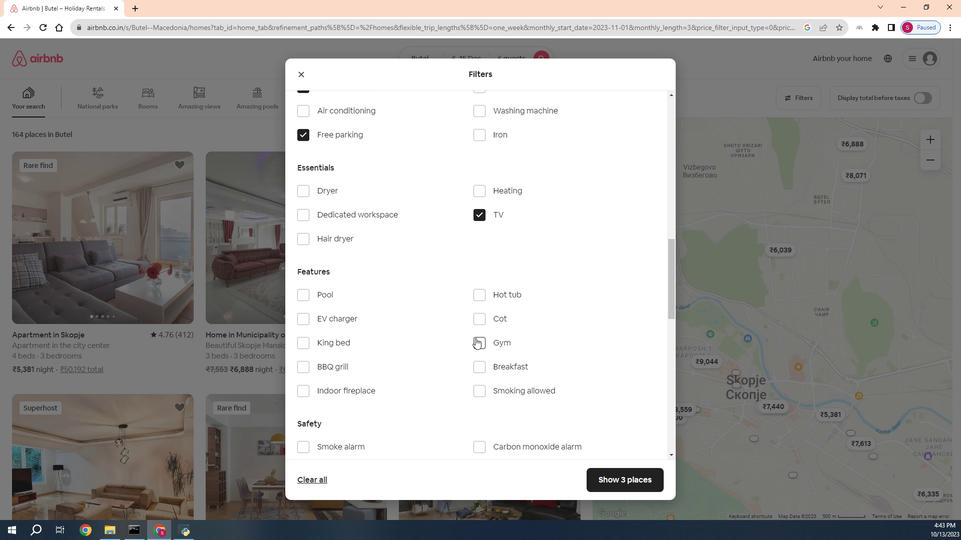 
Action: Mouse moved to (471, 359)
Screenshot: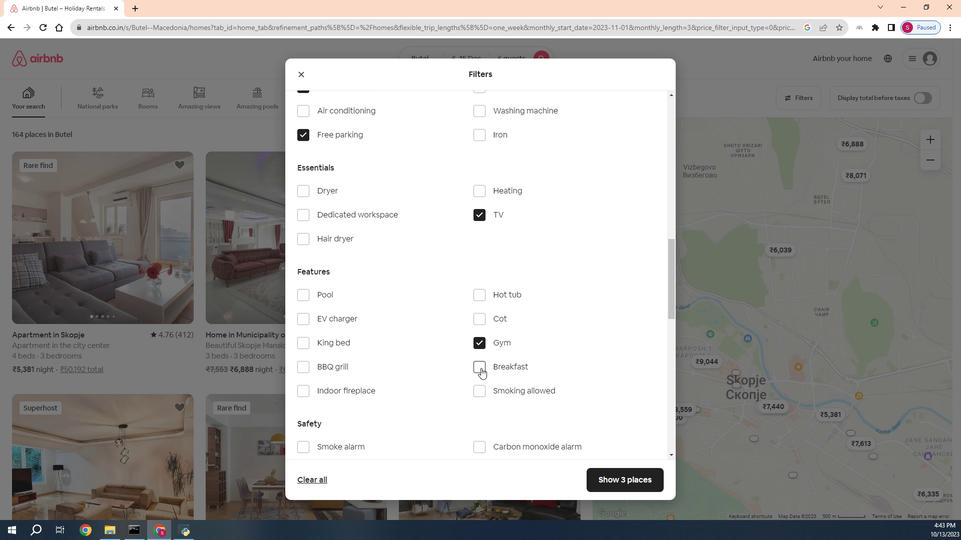 
Action: Mouse pressed left at (471, 359)
Screenshot: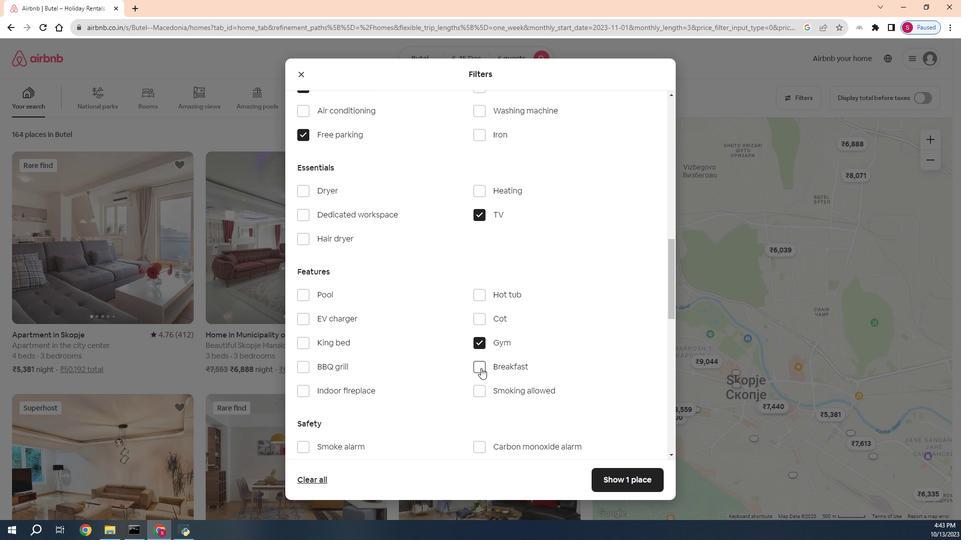 
Action: Mouse moved to (447, 349)
Screenshot: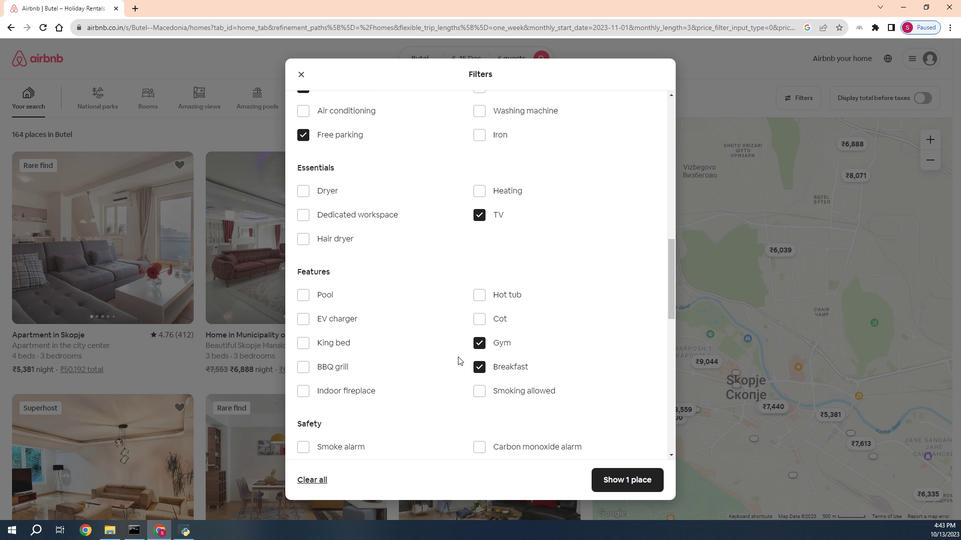 
Action: Mouse scrolled (447, 348) with delta (0, 0)
Screenshot: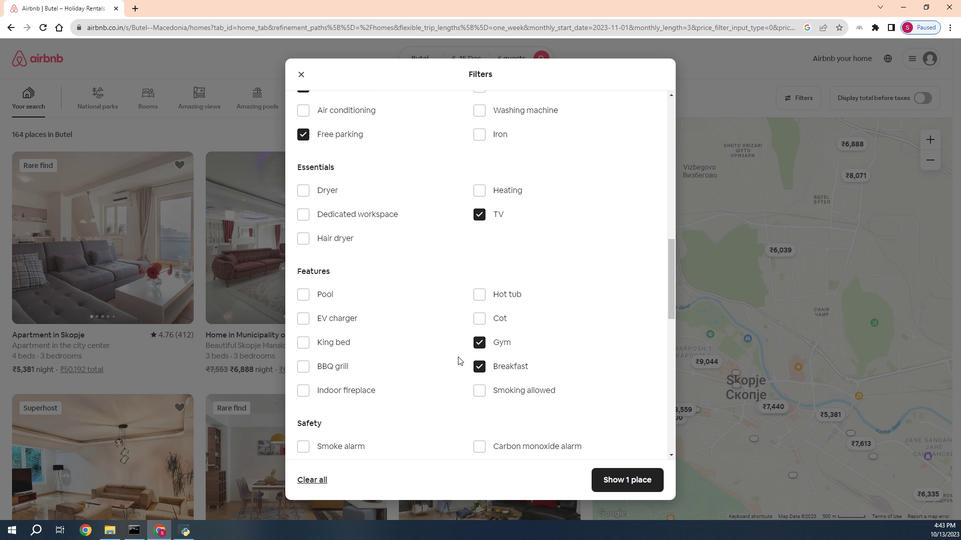 
Action: Mouse moved to (643, 458)
Screenshot: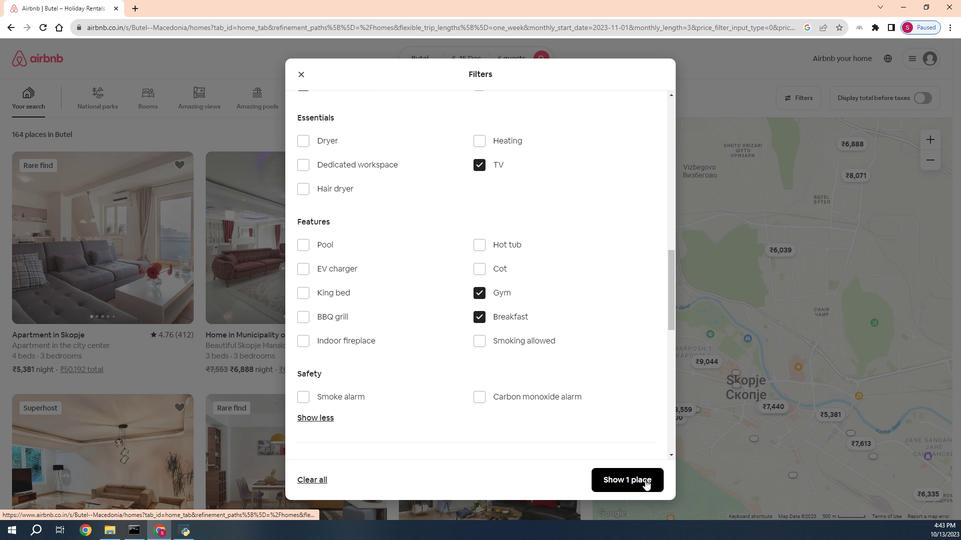 
Action: Mouse pressed left at (643, 458)
Screenshot: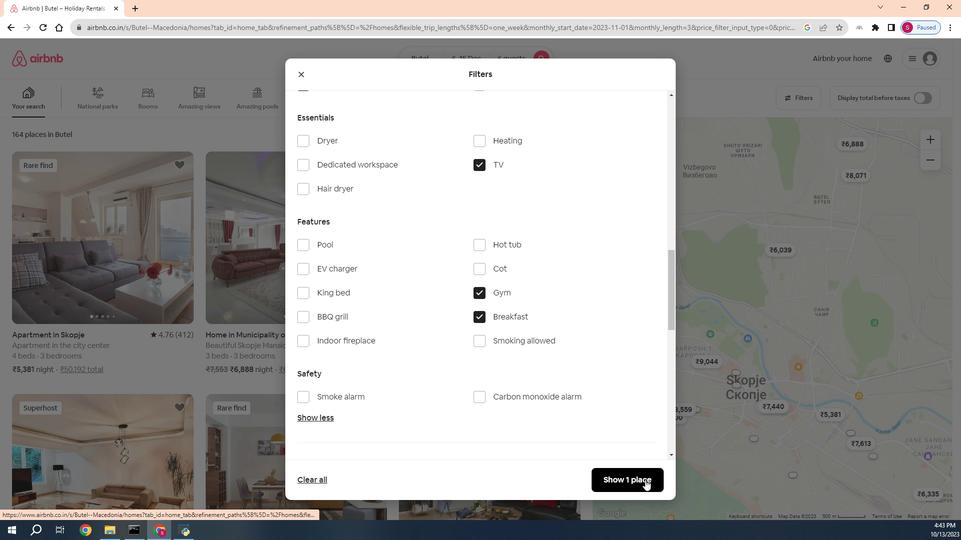 
Action: Mouse moved to (573, 362)
Screenshot: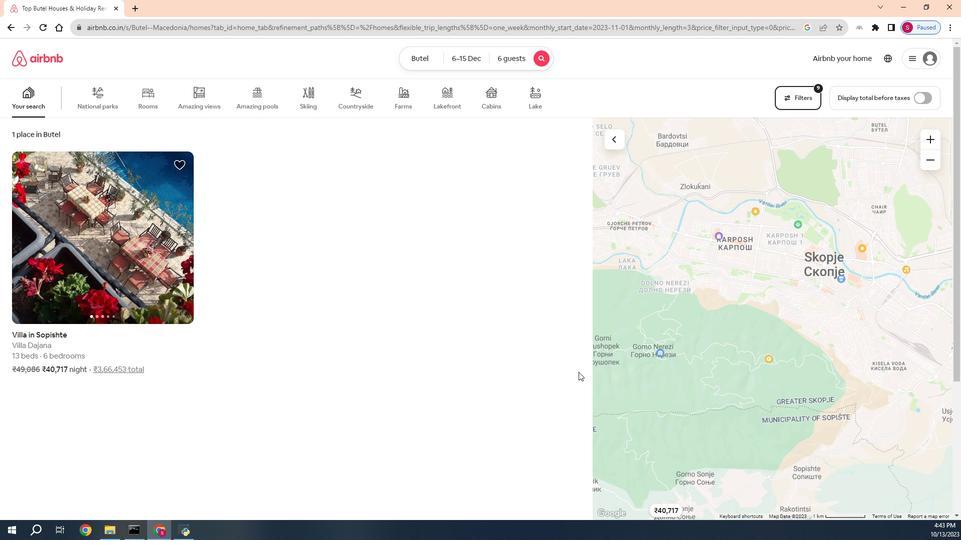 
